 Task: Look for space in Poso, Indonesia from 5th June, 2023 to 16th June, 2023 for 2 adults in price range Rs.14000 to Rs.18000. Place can be entire place with 1  bedroom having 1 bed and 1 bathroom. Property type can be house, flat, guest house, hotel. Amenities needed are: wifi. Booking option can be shelf check-in. Required host language is English.
Action: Mouse moved to (405, 55)
Screenshot: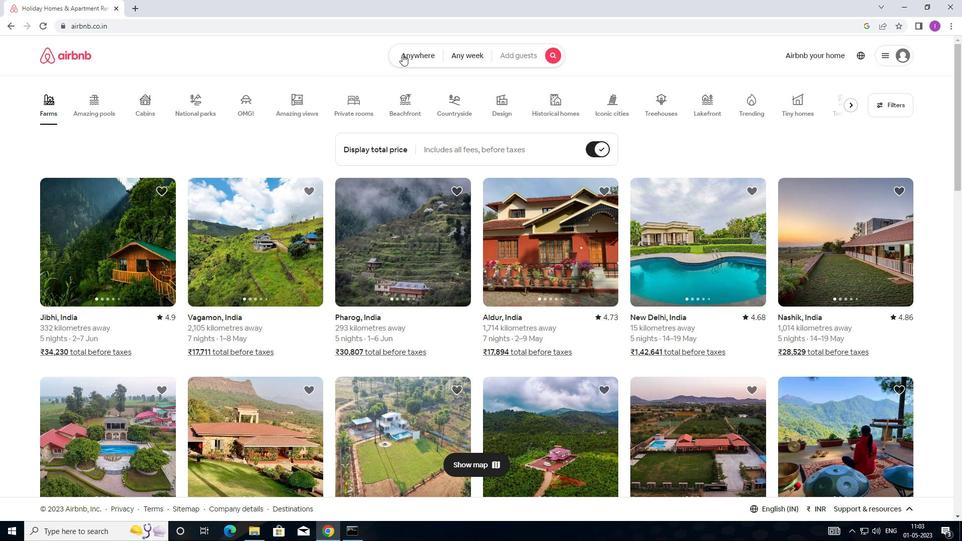
Action: Mouse pressed left at (405, 55)
Screenshot: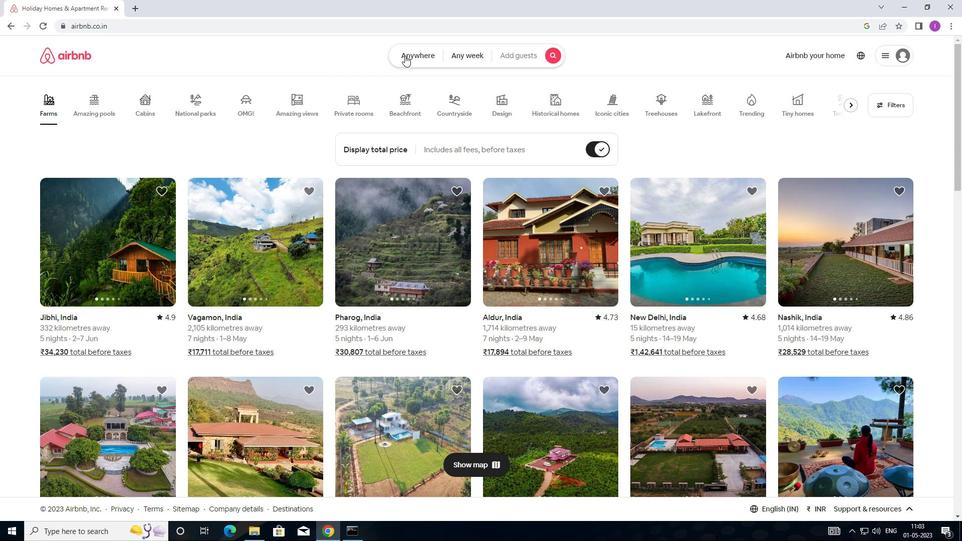 
Action: Mouse moved to (321, 85)
Screenshot: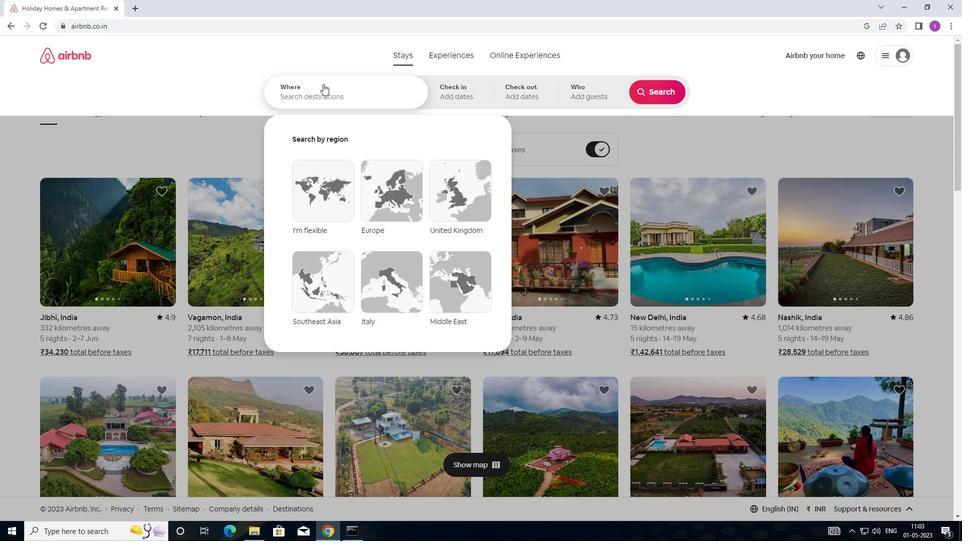
Action: Mouse pressed left at (321, 85)
Screenshot: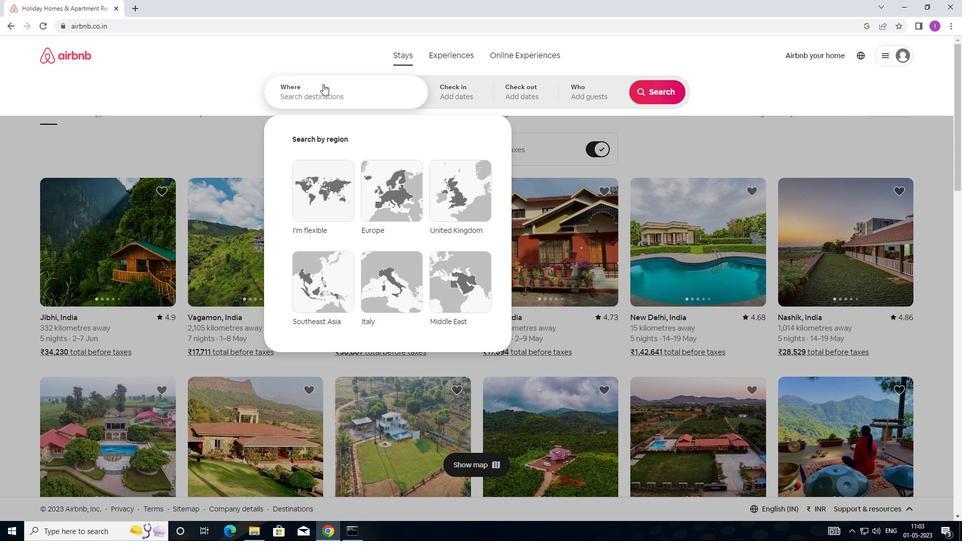 
Action: Mouse moved to (334, 93)
Screenshot: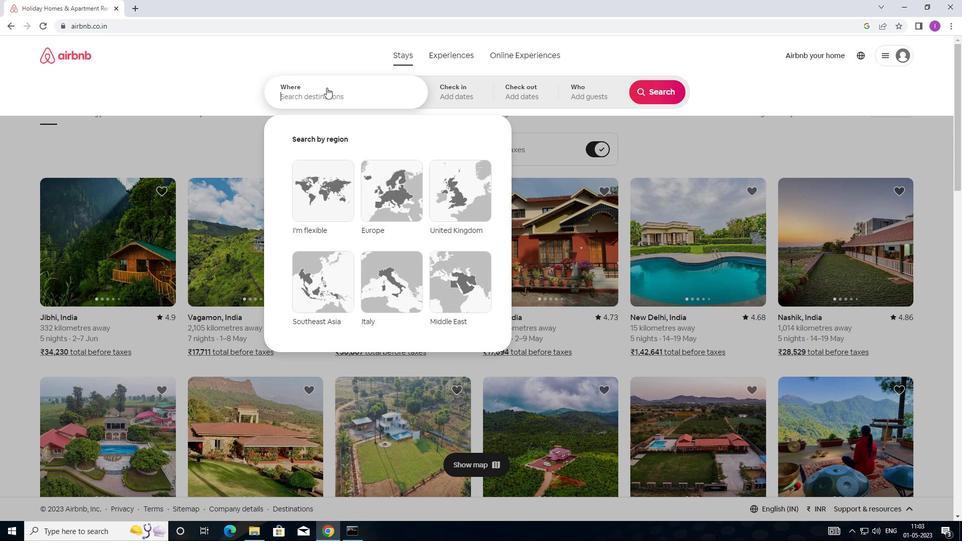 
Action: Key pressed <Key.shift><Key.shift>POSO,<Key.shift>INDONESIA
Screenshot: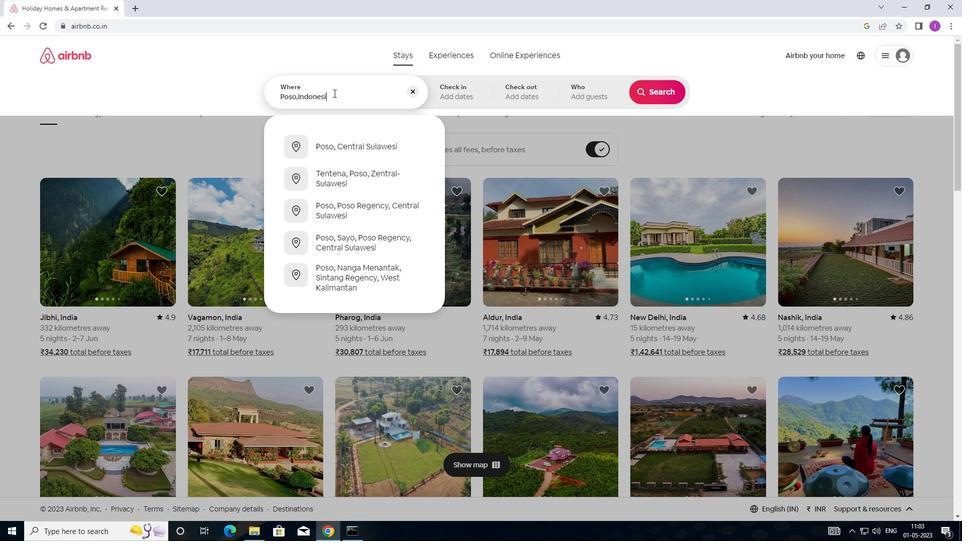 
Action: Mouse moved to (480, 87)
Screenshot: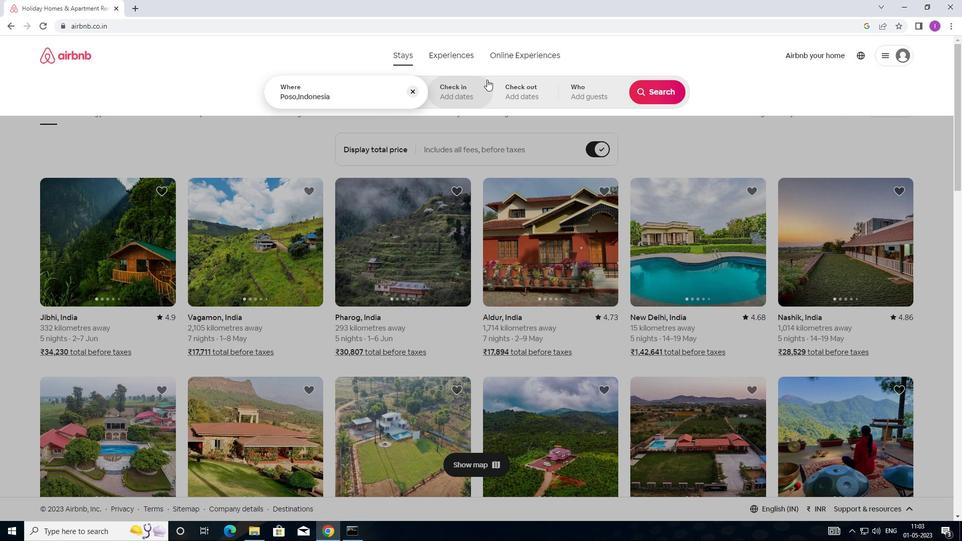 
Action: Mouse pressed left at (480, 87)
Screenshot: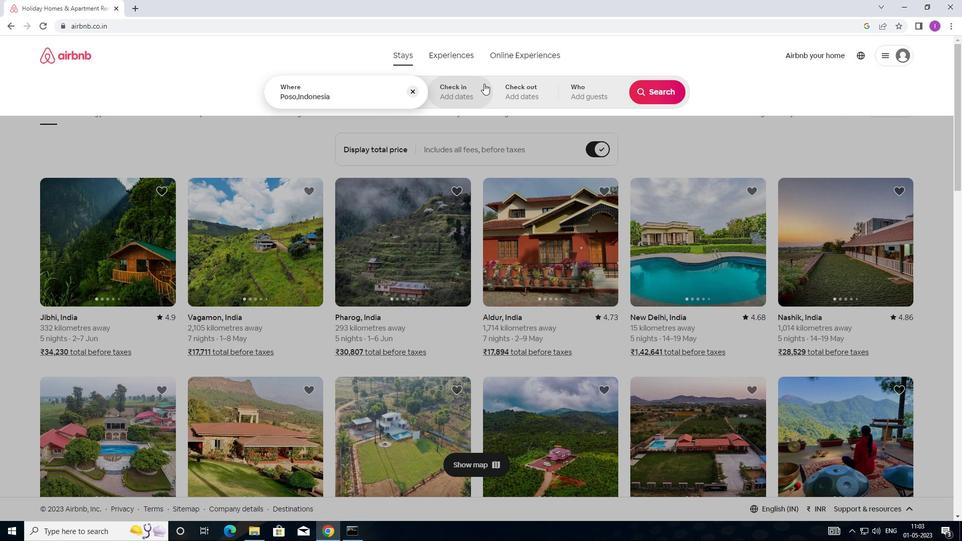
Action: Mouse moved to (530, 237)
Screenshot: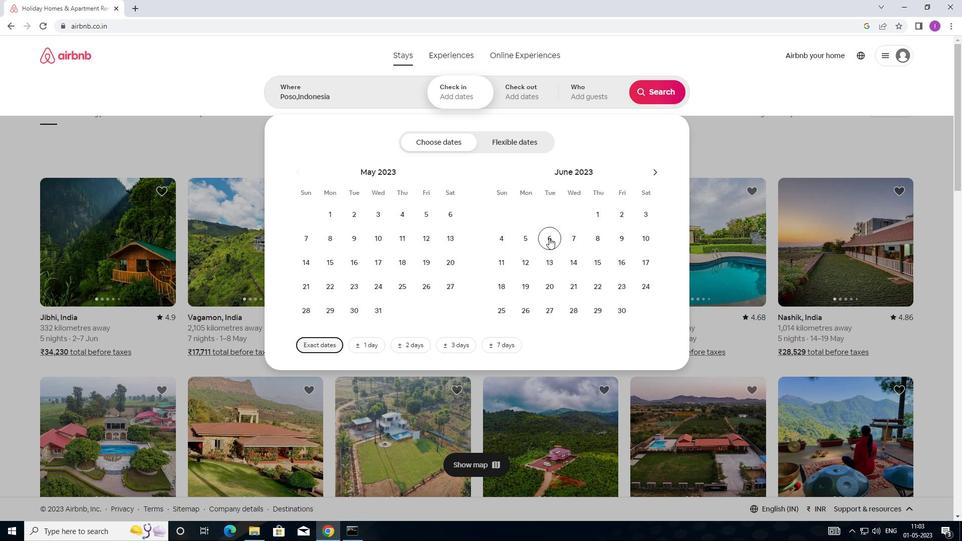 
Action: Mouse pressed left at (530, 237)
Screenshot: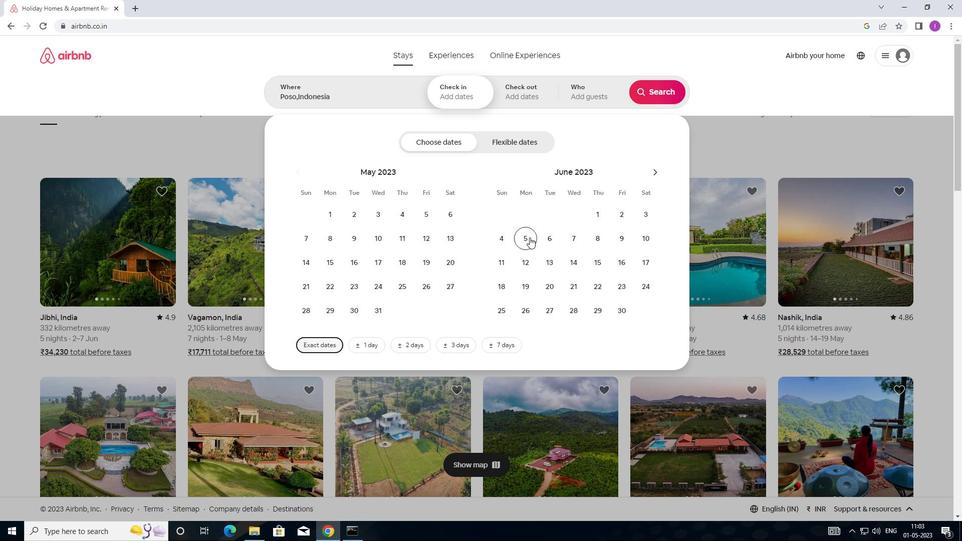 
Action: Mouse moved to (620, 268)
Screenshot: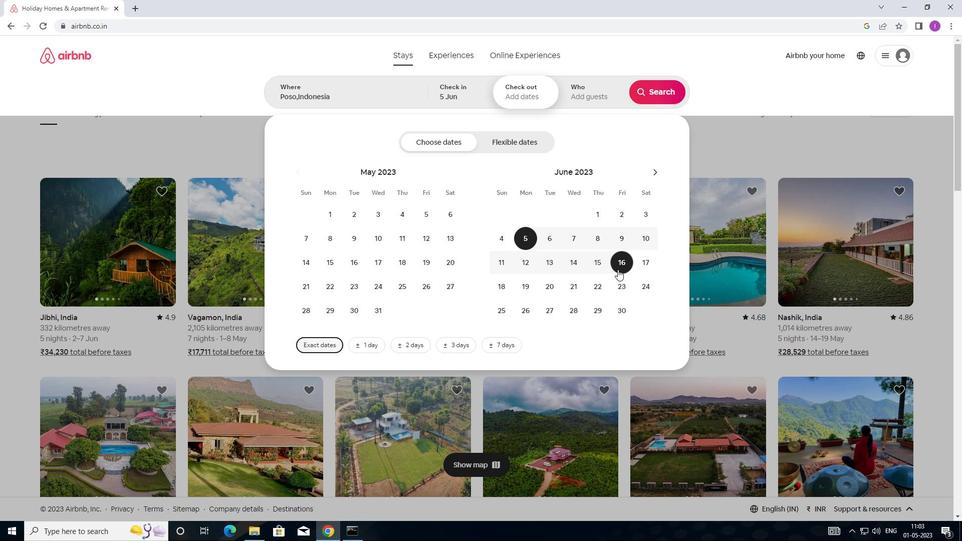 
Action: Mouse pressed left at (620, 268)
Screenshot: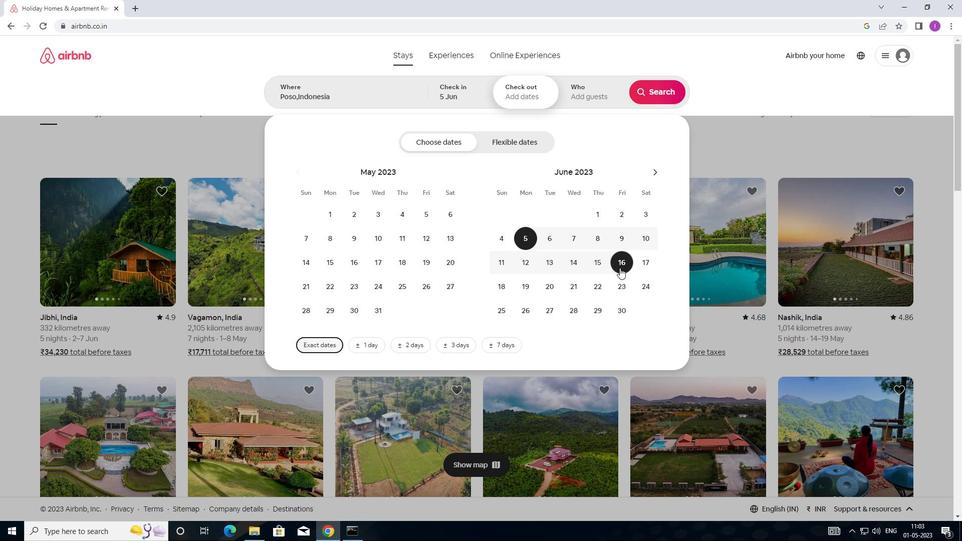 
Action: Mouse moved to (607, 101)
Screenshot: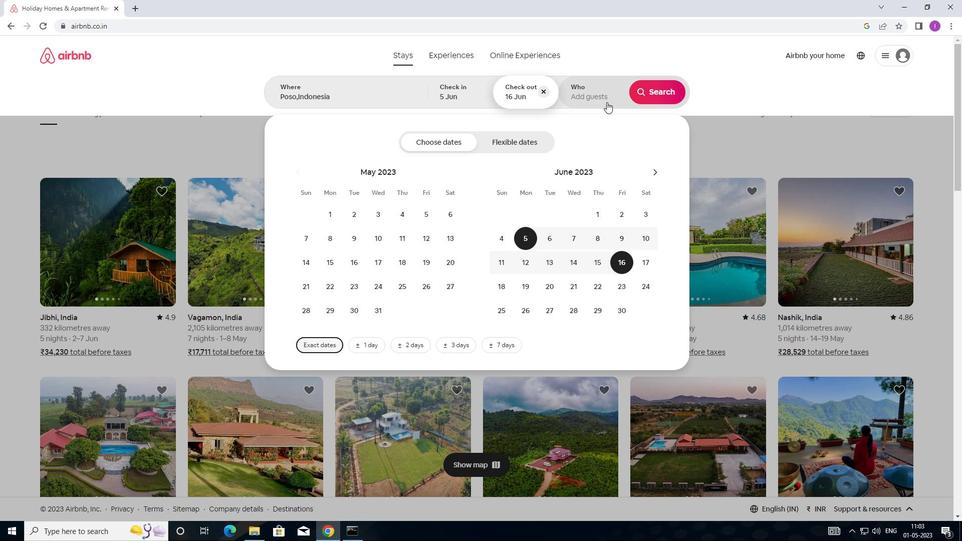 
Action: Mouse pressed left at (607, 101)
Screenshot: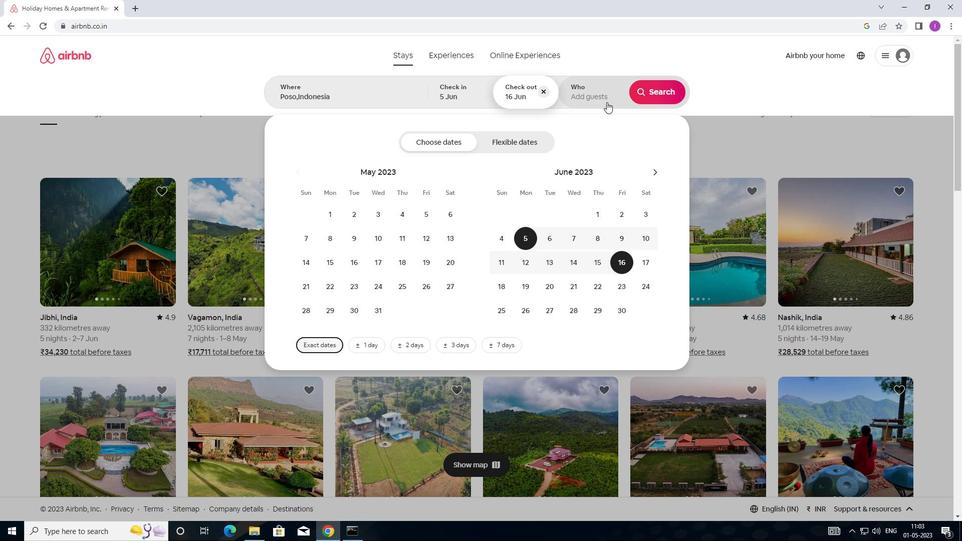 
Action: Mouse moved to (660, 144)
Screenshot: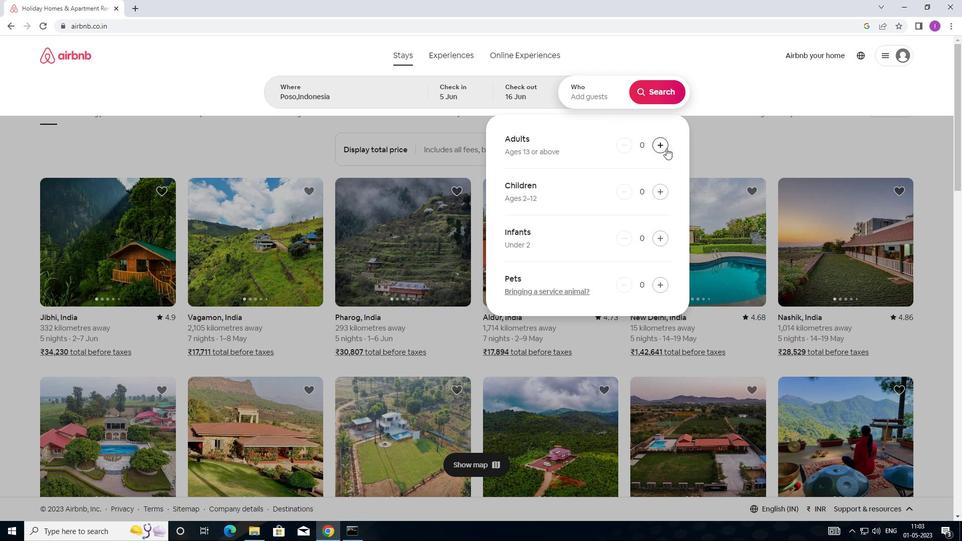 
Action: Mouse pressed left at (660, 144)
Screenshot: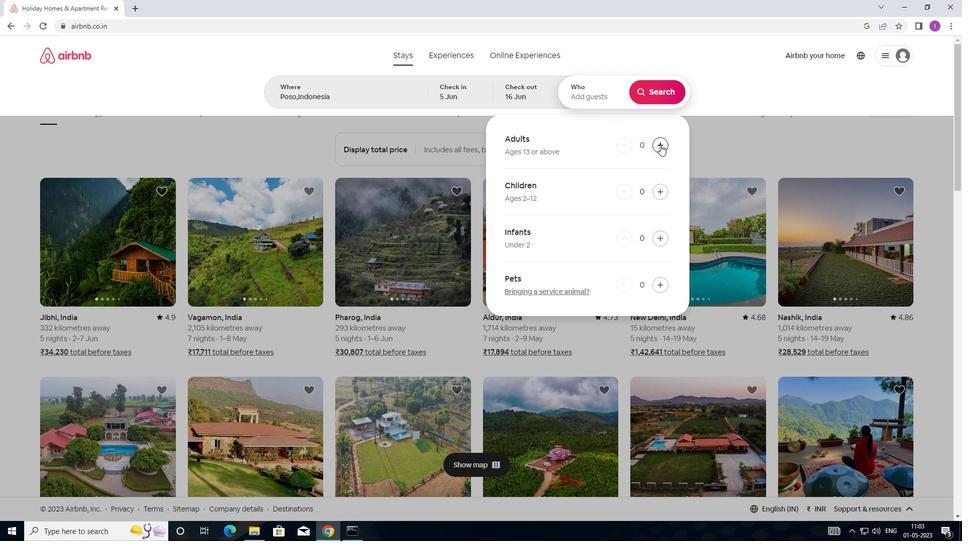 
Action: Mouse pressed left at (660, 144)
Screenshot: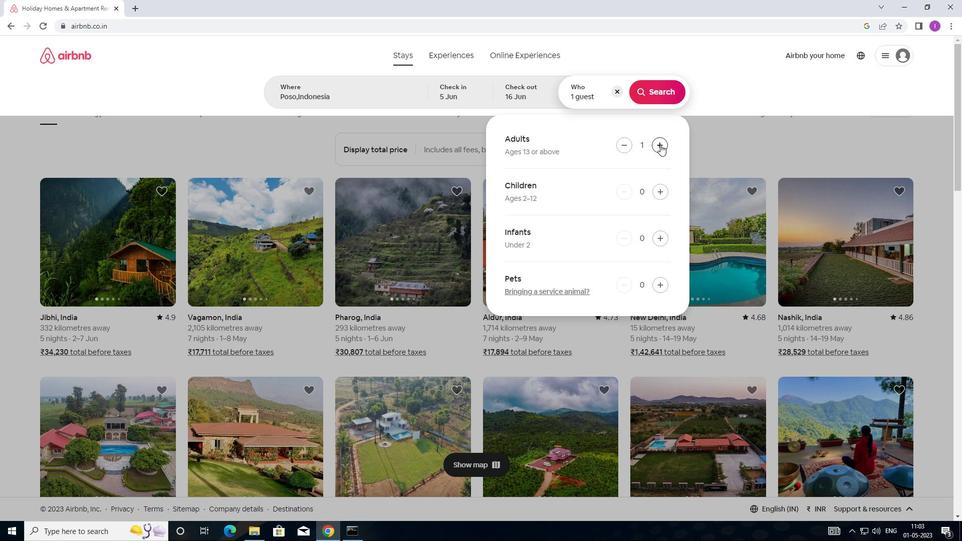 
Action: Mouse moved to (662, 88)
Screenshot: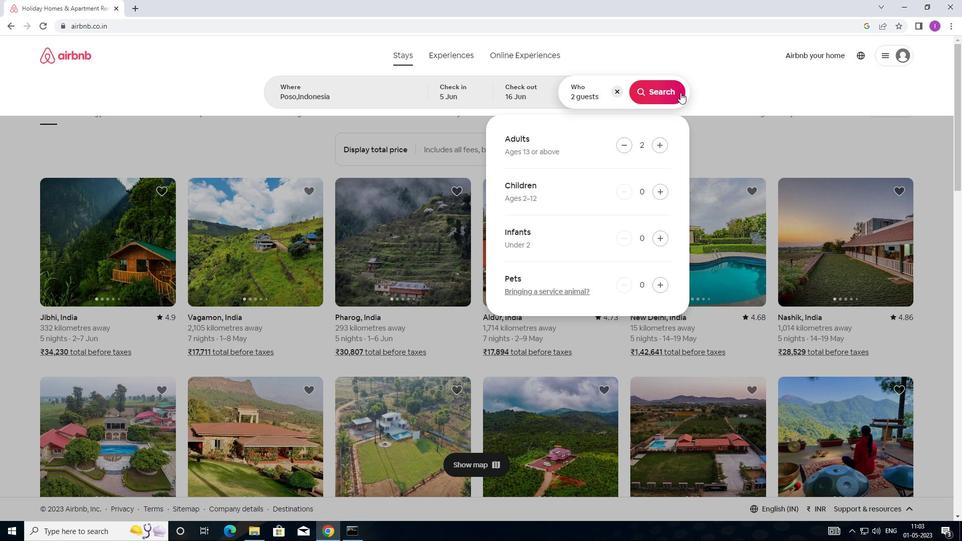 
Action: Mouse pressed left at (662, 88)
Screenshot: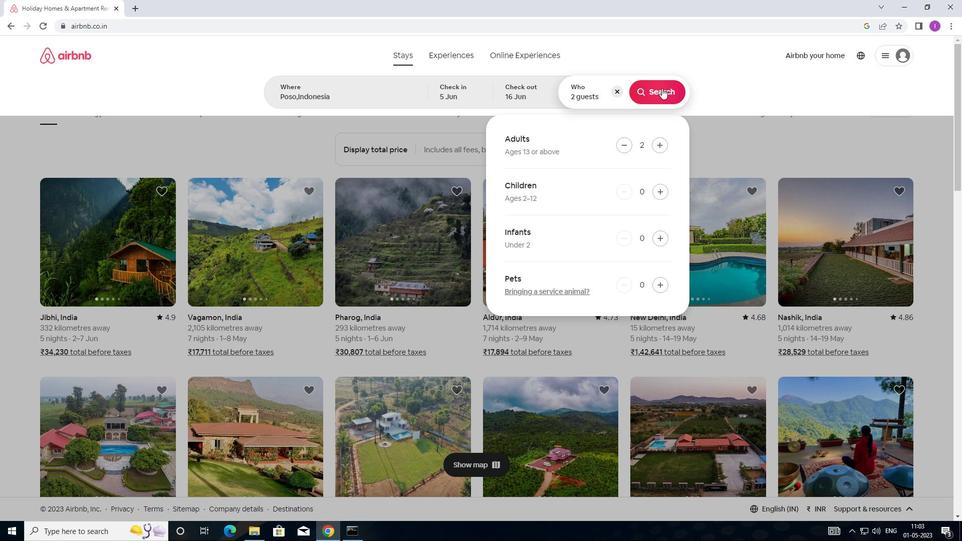 
Action: Mouse moved to (924, 100)
Screenshot: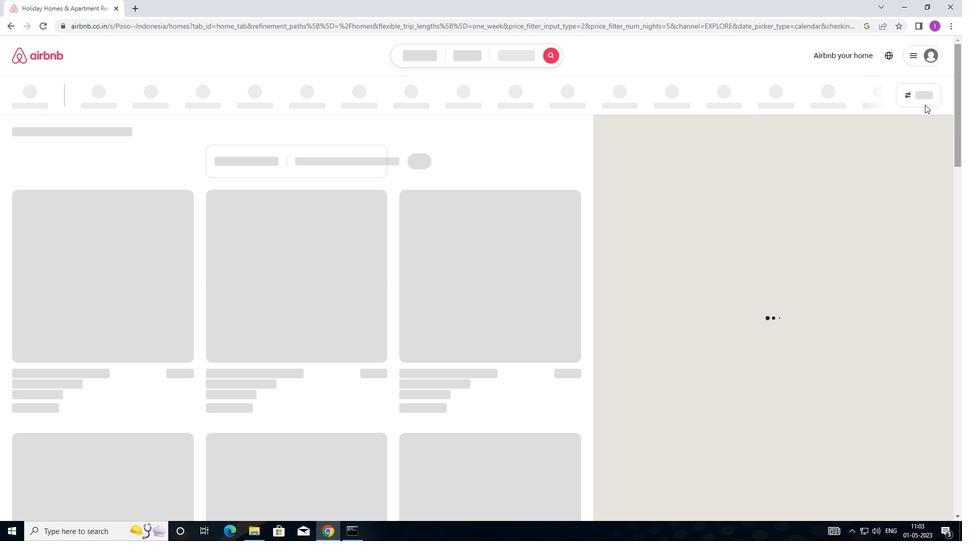 
Action: Mouse pressed left at (924, 100)
Screenshot: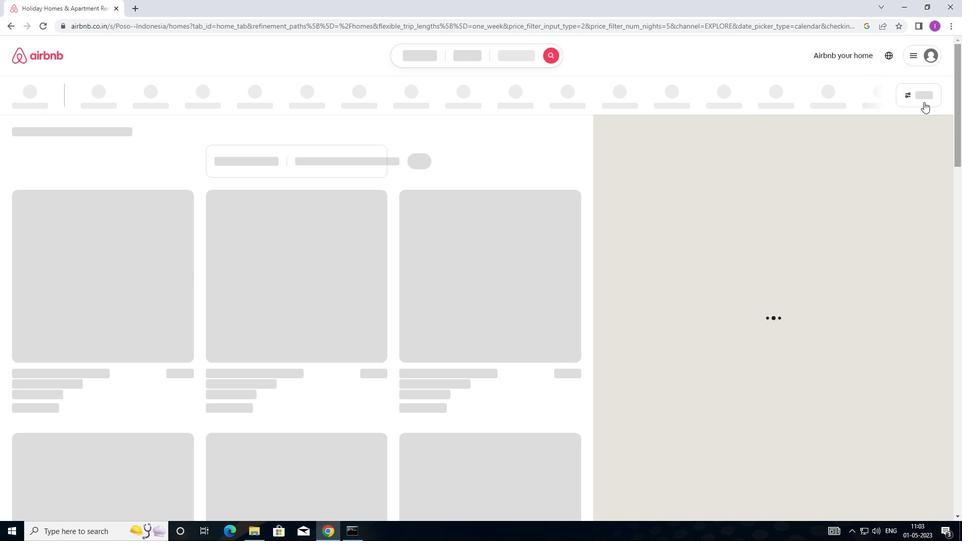
Action: Mouse moved to (911, 101)
Screenshot: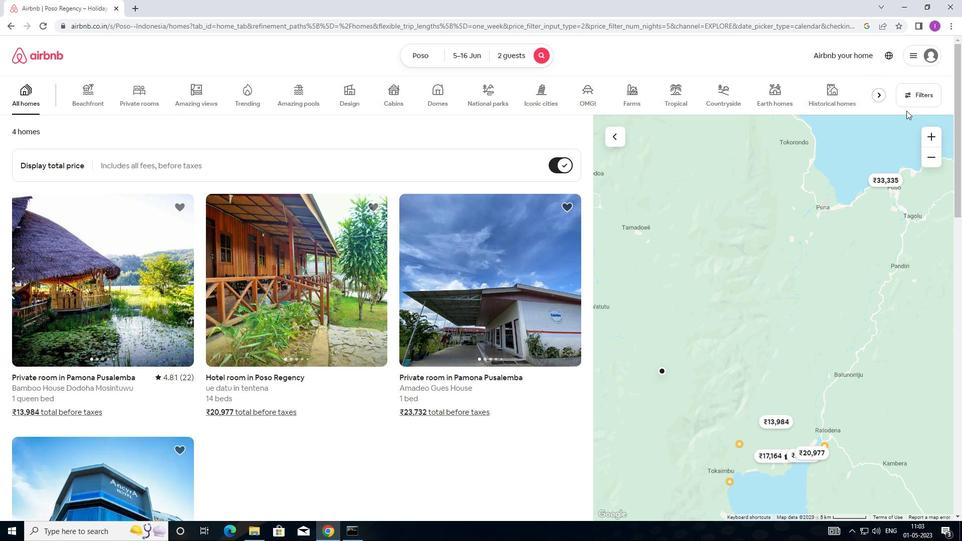 
Action: Mouse pressed left at (911, 101)
Screenshot: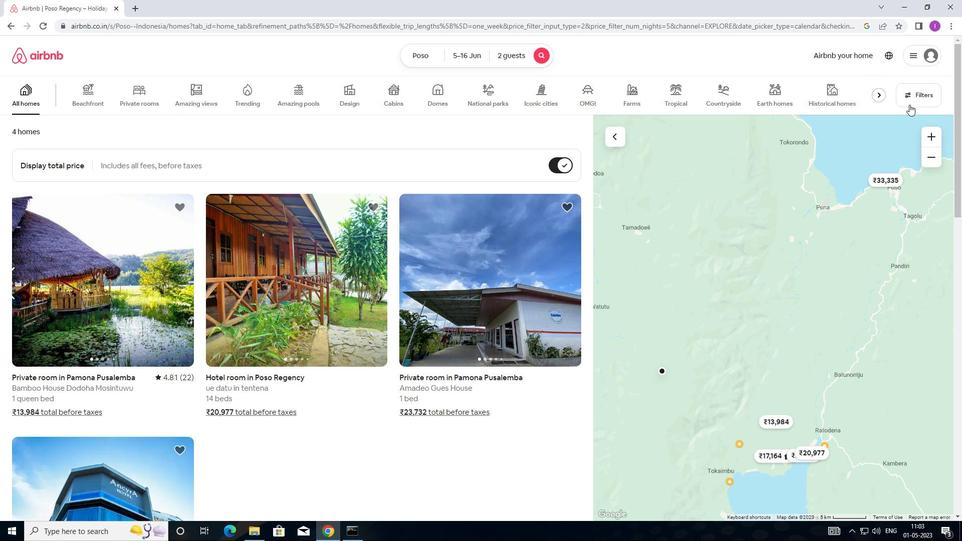 
Action: Mouse moved to (358, 218)
Screenshot: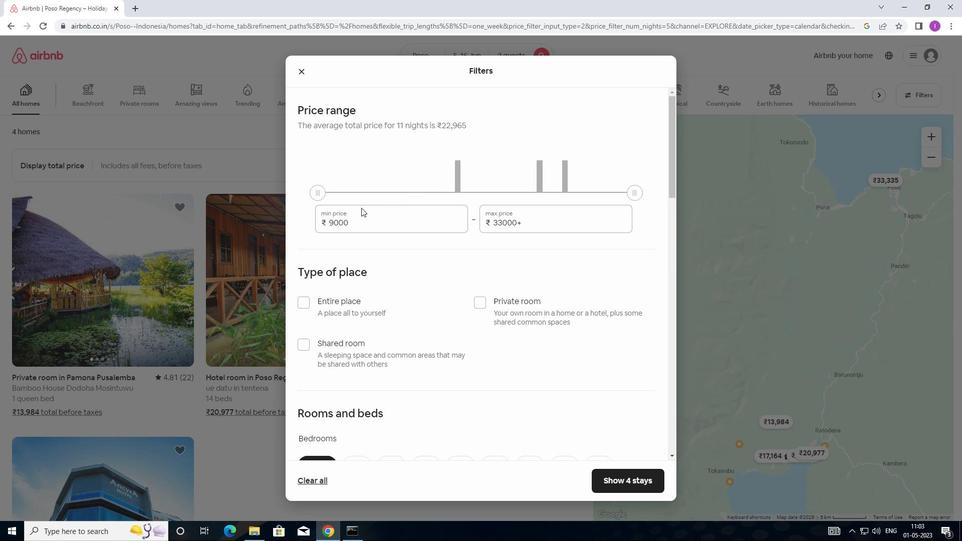 
Action: Mouse pressed left at (358, 218)
Screenshot: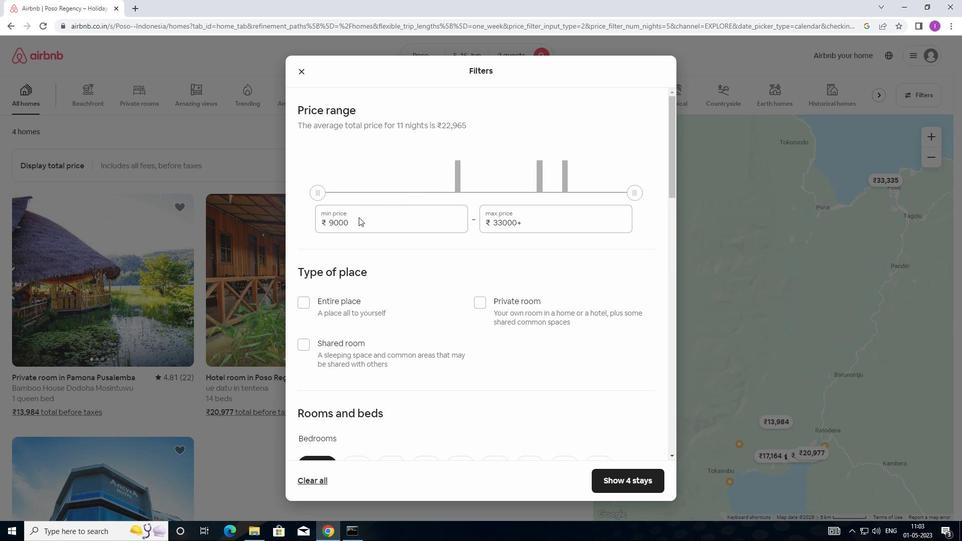 
Action: Mouse moved to (321, 239)
Screenshot: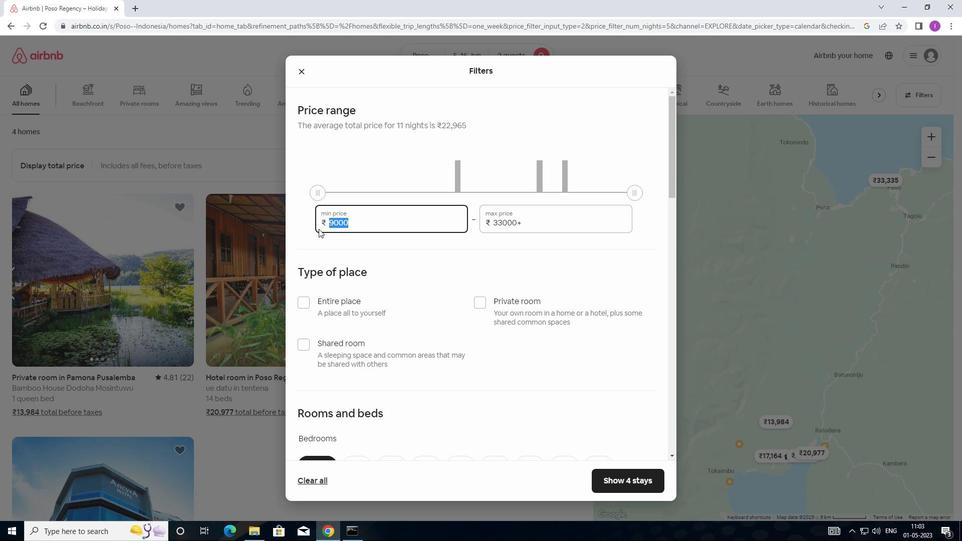 
Action: Key pressed 14000
Screenshot: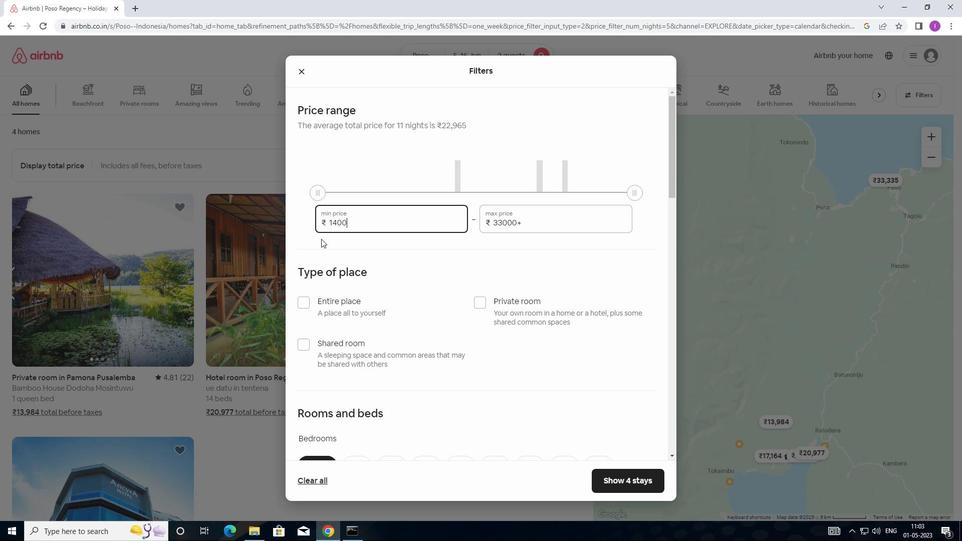 
Action: Mouse moved to (535, 216)
Screenshot: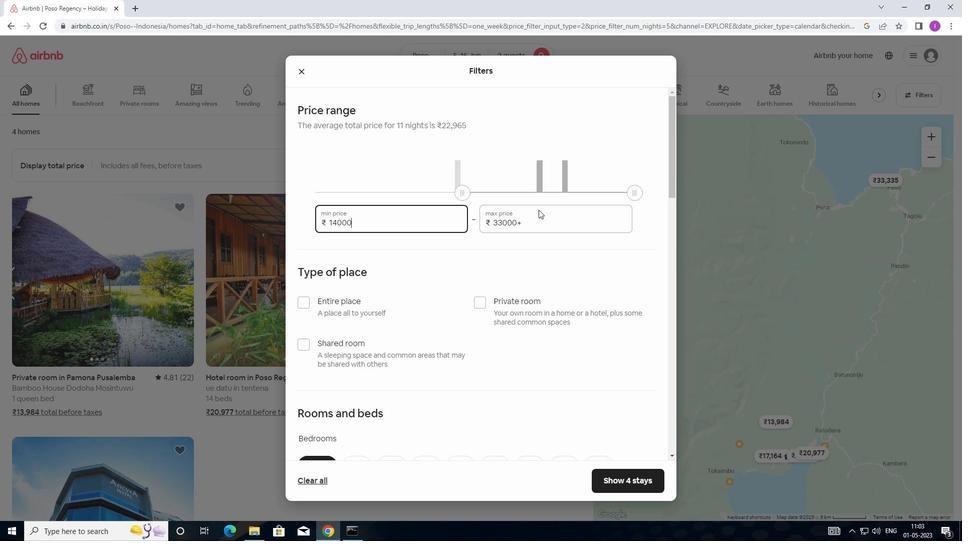 
Action: Mouse pressed left at (535, 216)
Screenshot: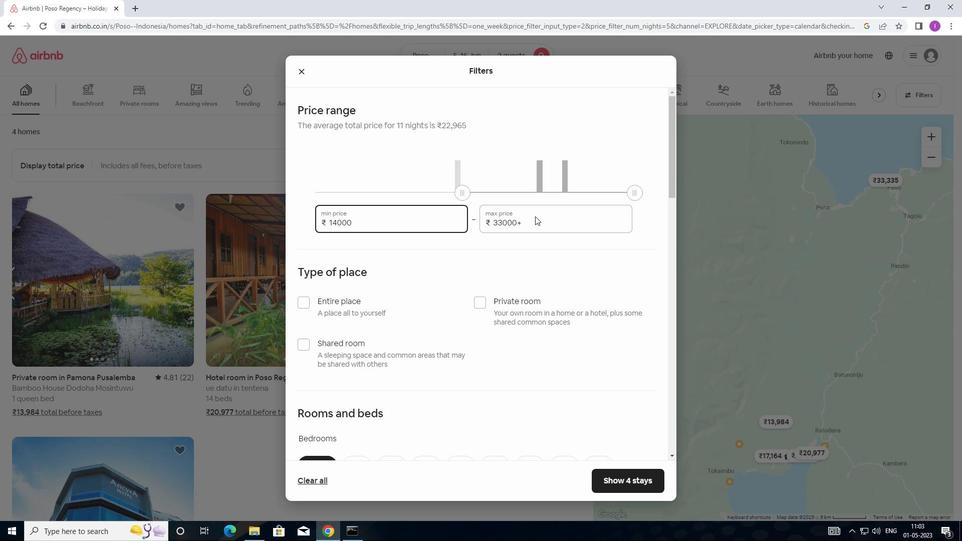 
Action: Mouse moved to (527, 223)
Screenshot: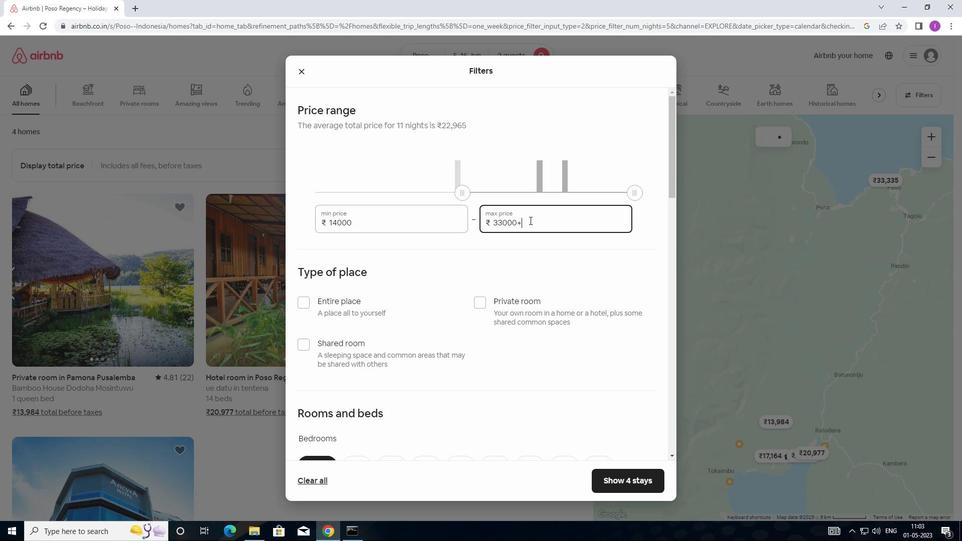 
Action: Mouse pressed left at (527, 223)
Screenshot: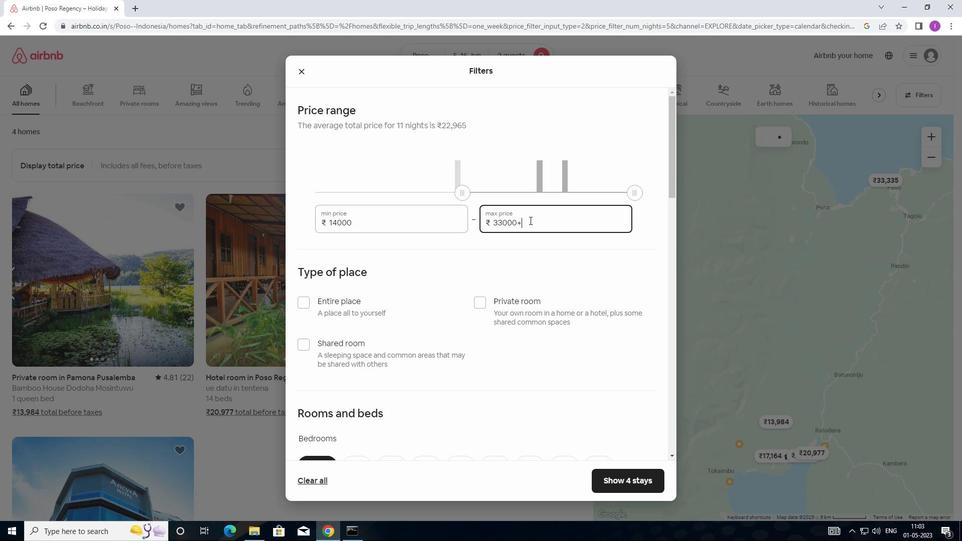 
Action: Mouse moved to (459, 226)
Screenshot: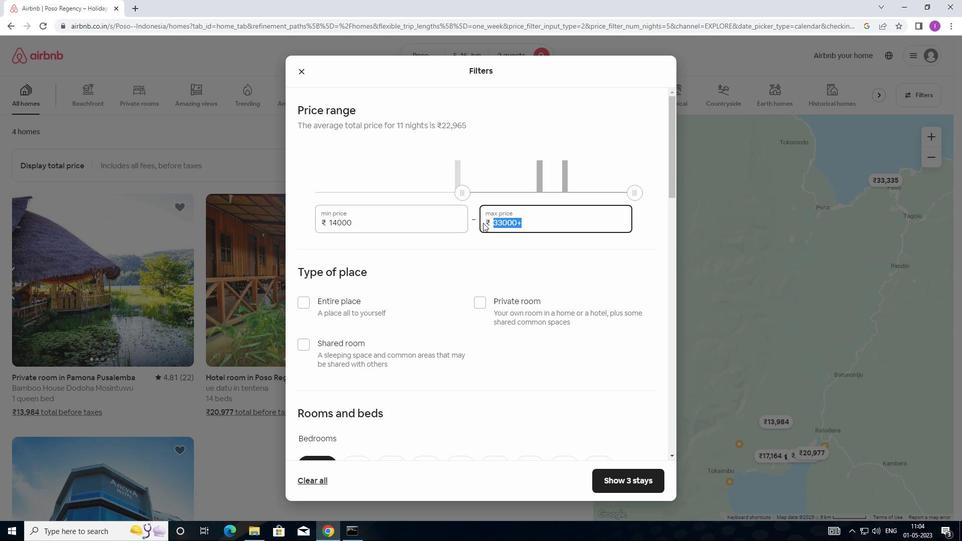
Action: Key pressed 1800
Screenshot: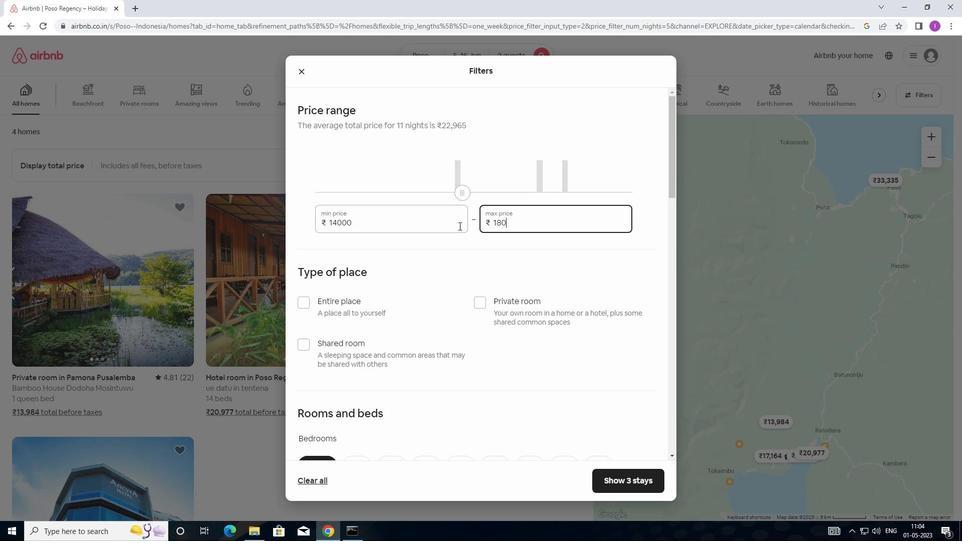 
Action: Mouse moved to (460, 225)
Screenshot: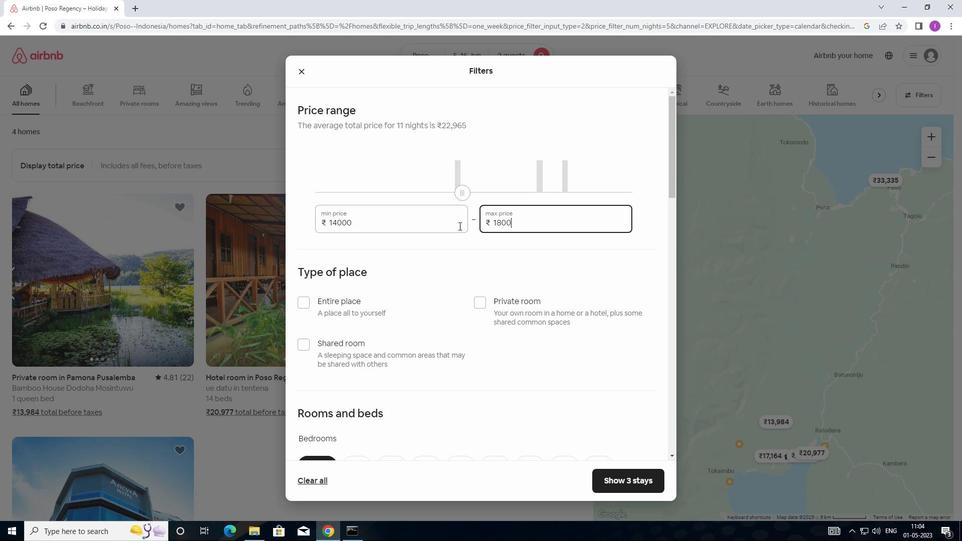 
Action: Key pressed 0
Screenshot: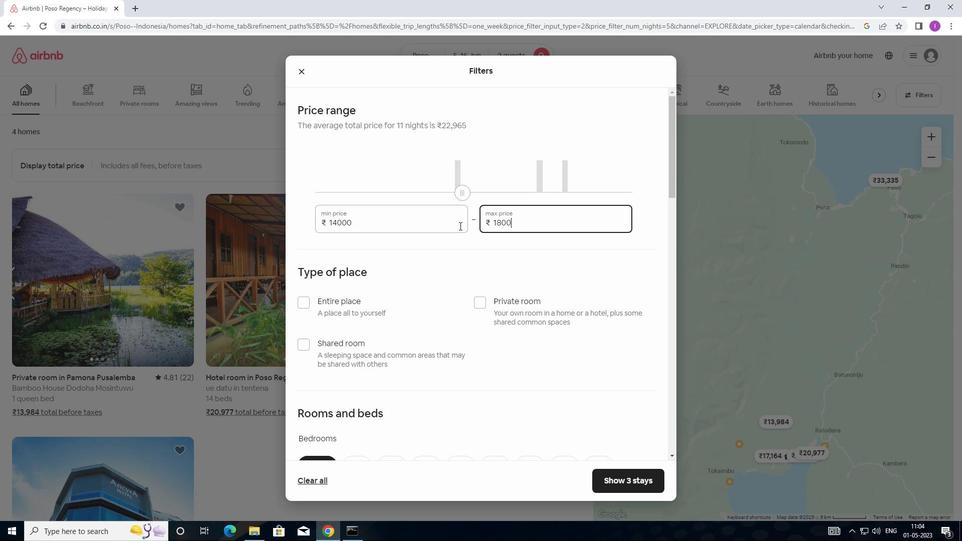 
Action: Mouse moved to (306, 300)
Screenshot: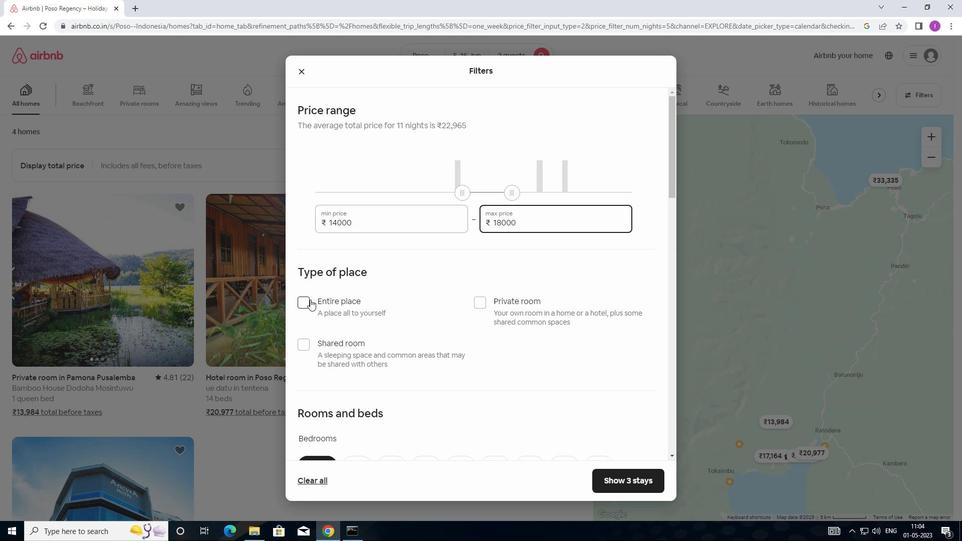
Action: Mouse pressed left at (306, 300)
Screenshot: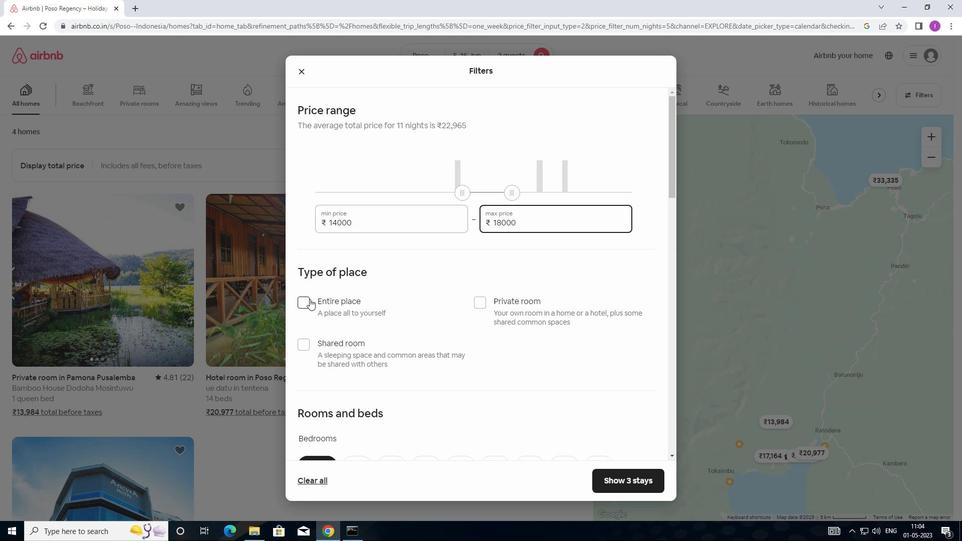 
Action: Mouse moved to (384, 318)
Screenshot: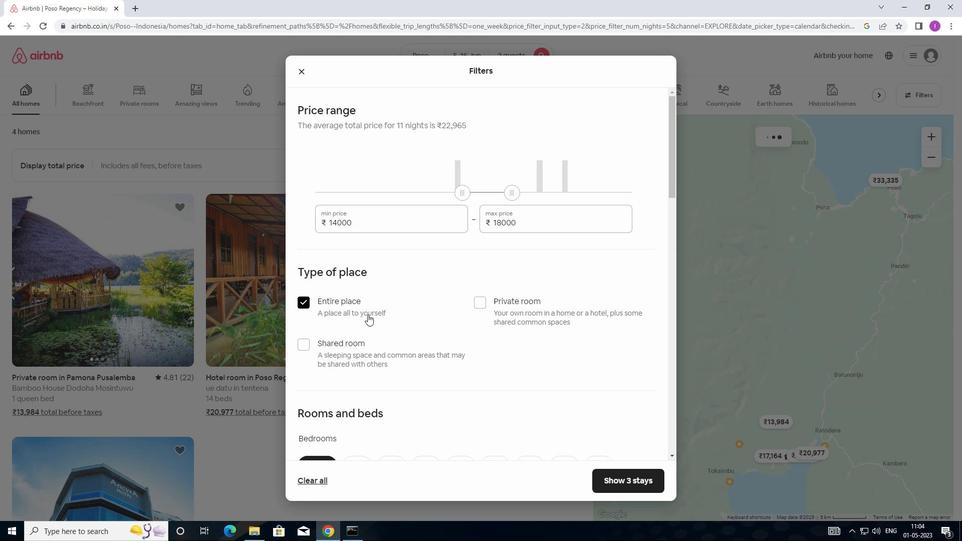 
Action: Mouse scrolled (384, 318) with delta (0, 0)
Screenshot: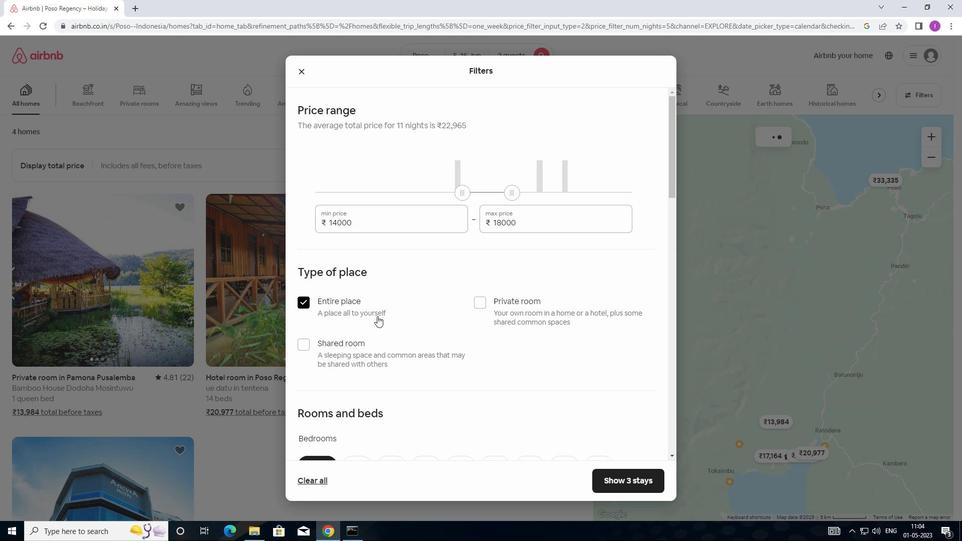 
Action: Mouse moved to (384, 319)
Screenshot: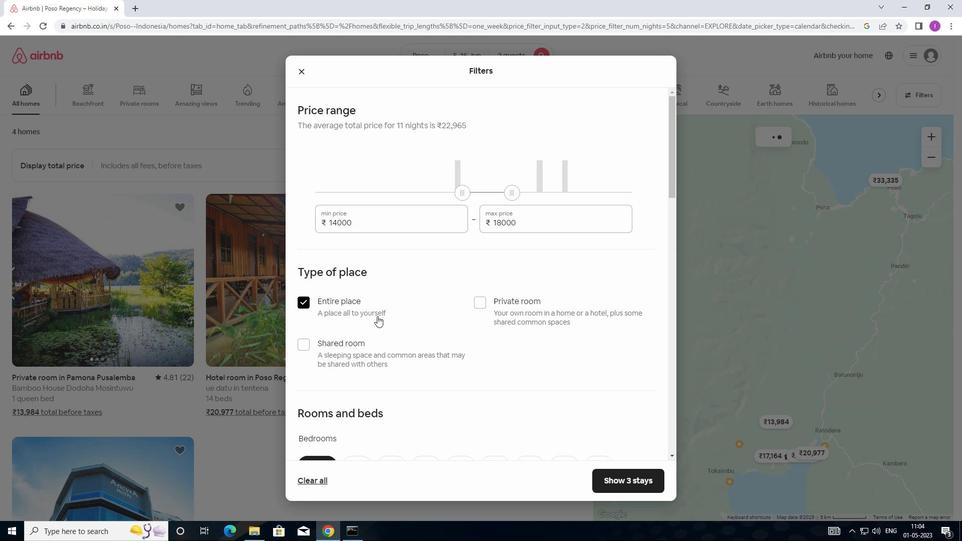 
Action: Mouse scrolled (384, 318) with delta (0, 0)
Screenshot: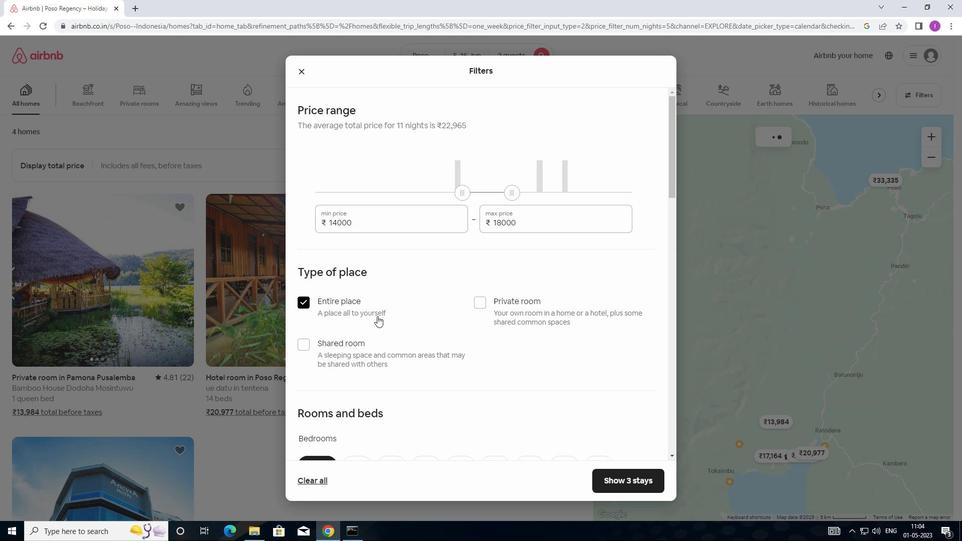 
Action: Mouse moved to (394, 318)
Screenshot: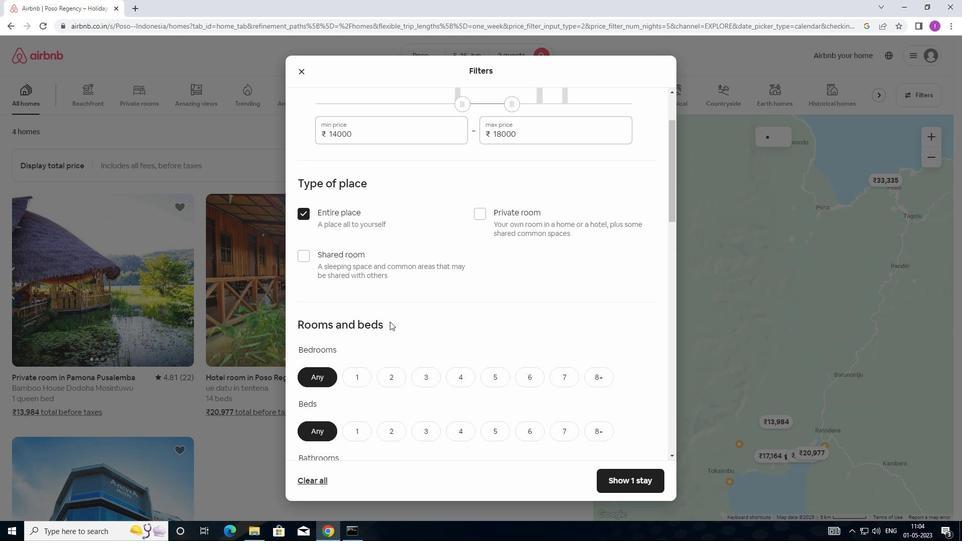 
Action: Mouse scrolled (394, 317) with delta (0, 0)
Screenshot: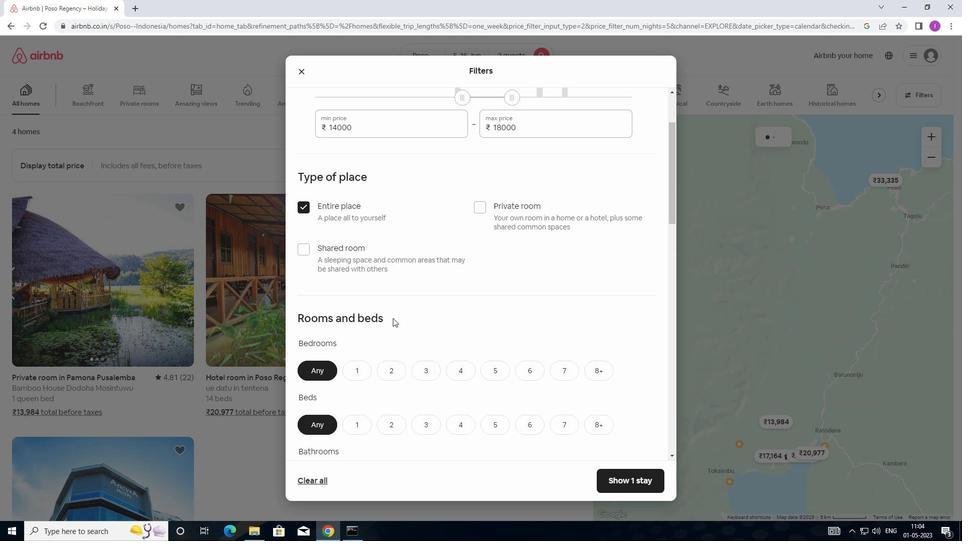 
Action: Mouse scrolled (394, 317) with delta (0, 0)
Screenshot: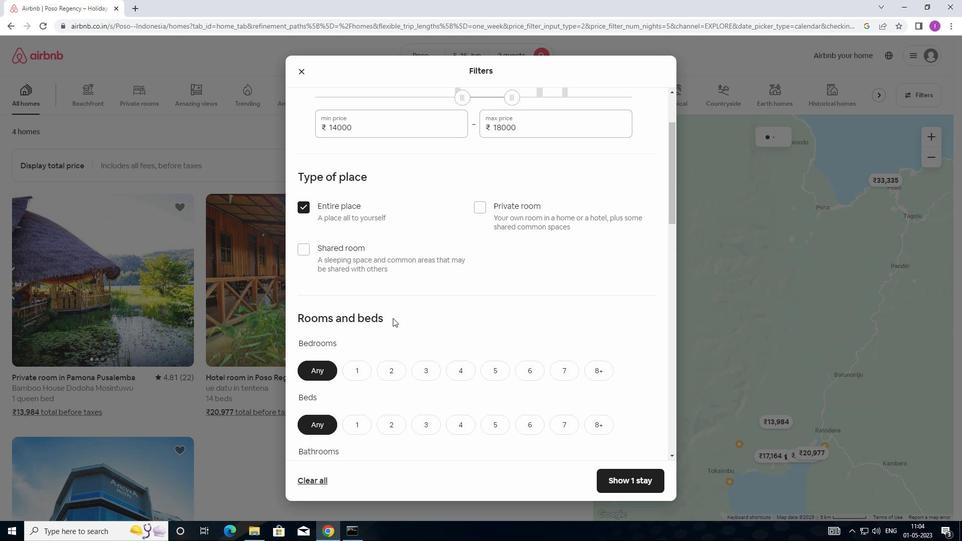 
Action: Mouse scrolled (394, 317) with delta (0, 0)
Screenshot: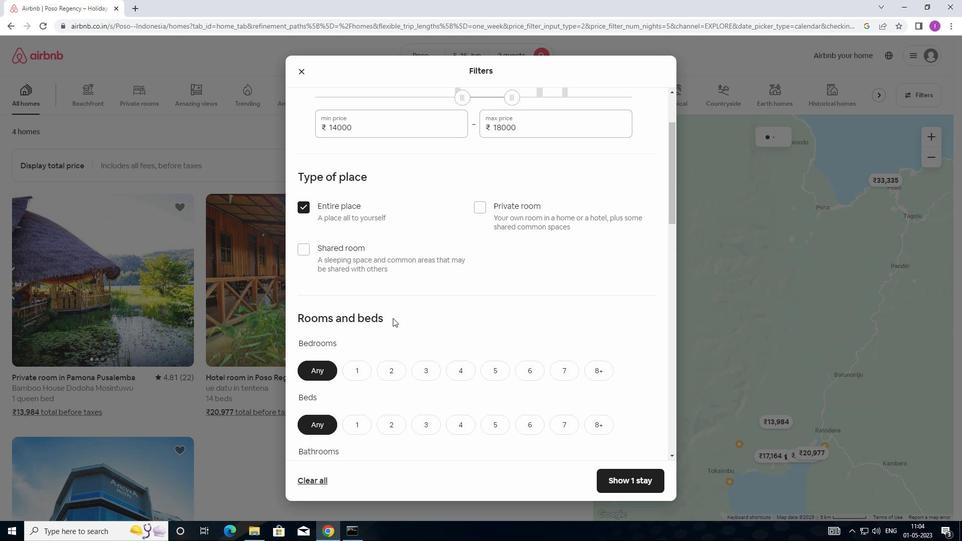 
Action: Mouse moved to (360, 211)
Screenshot: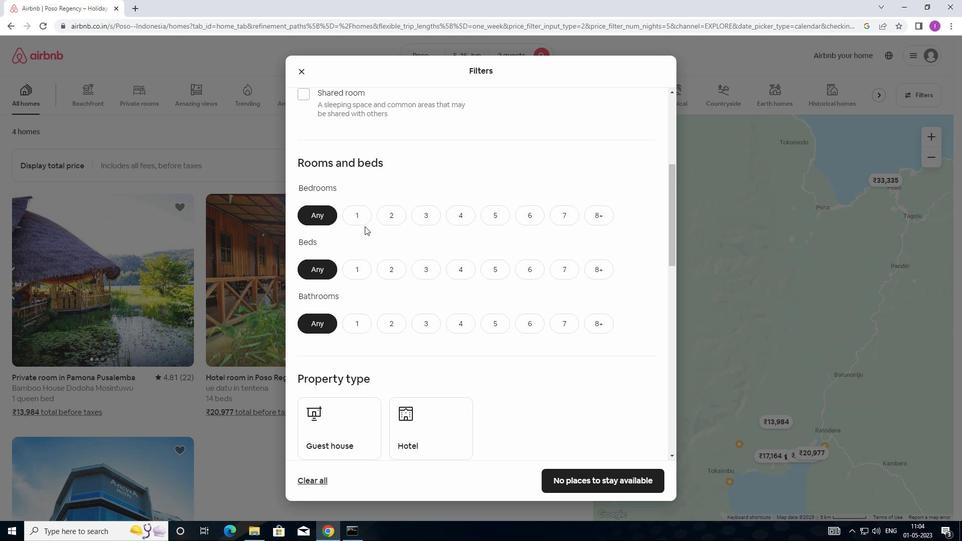 
Action: Mouse pressed left at (360, 211)
Screenshot: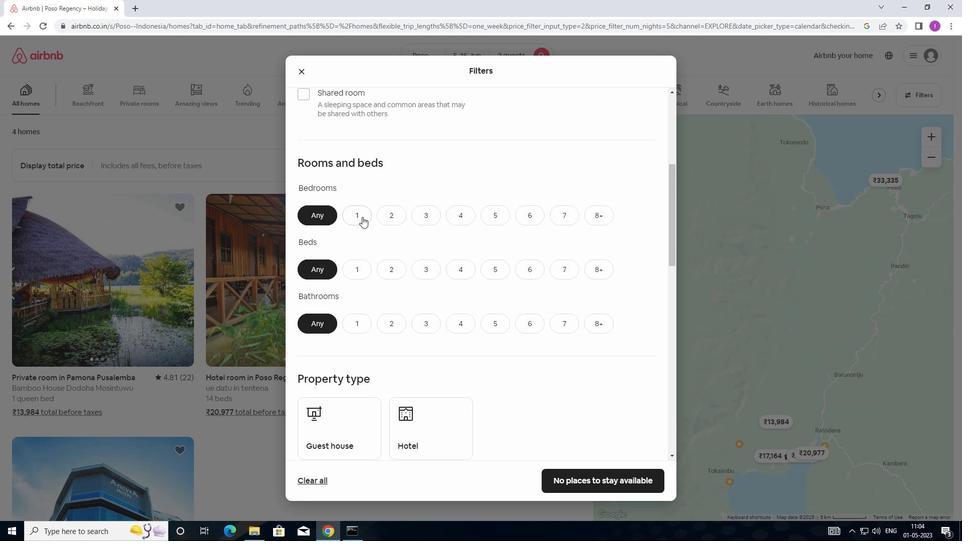 
Action: Mouse moved to (359, 269)
Screenshot: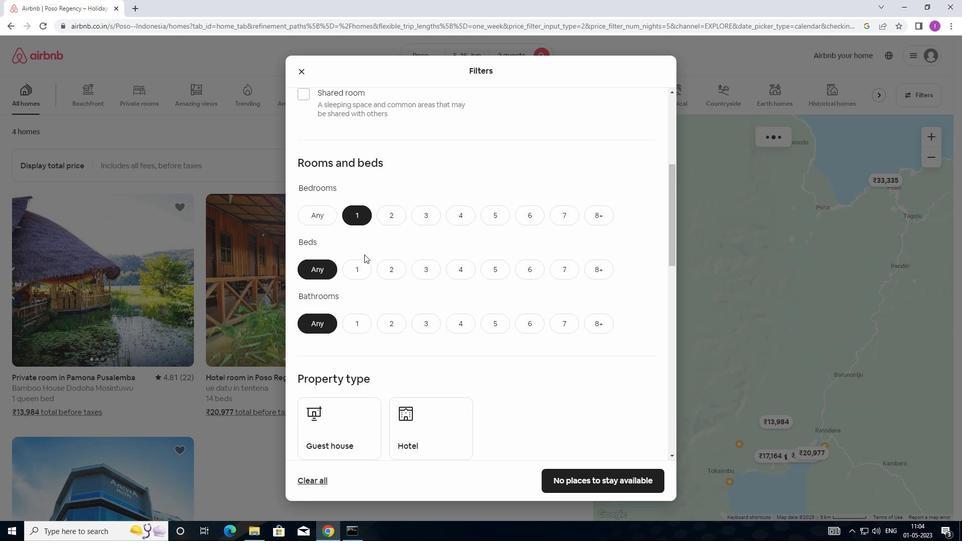 
Action: Mouse pressed left at (359, 269)
Screenshot: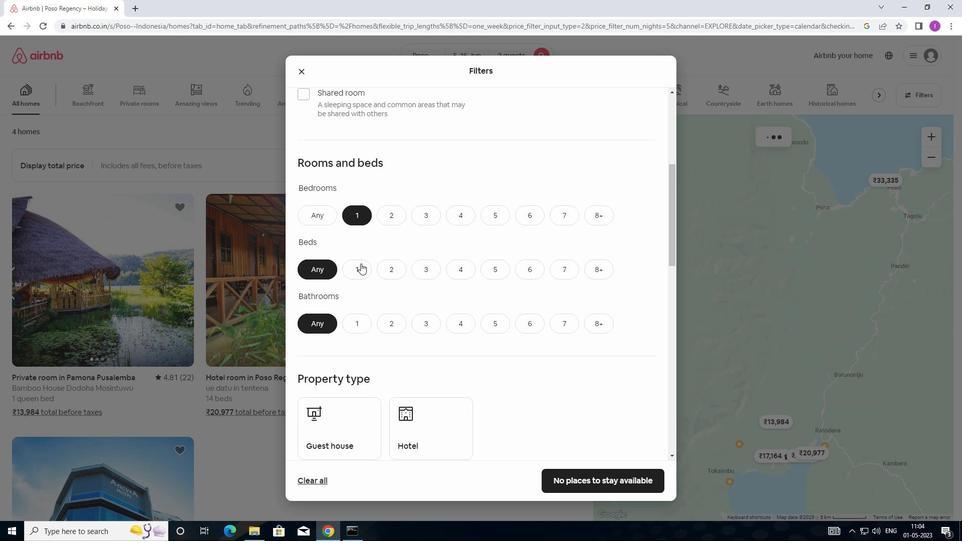 
Action: Mouse moved to (360, 322)
Screenshot: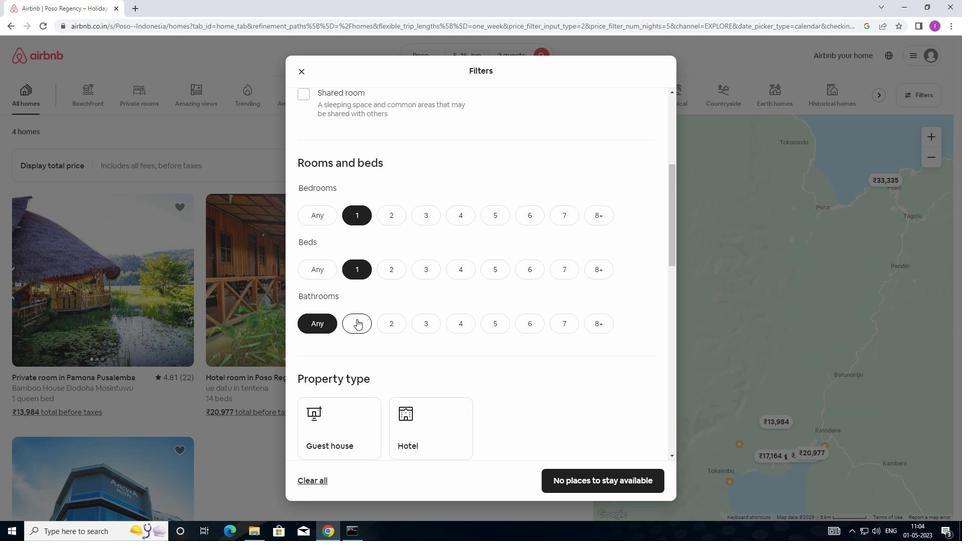
Action: Mouse pressed left at (360, 322)
Screenshot: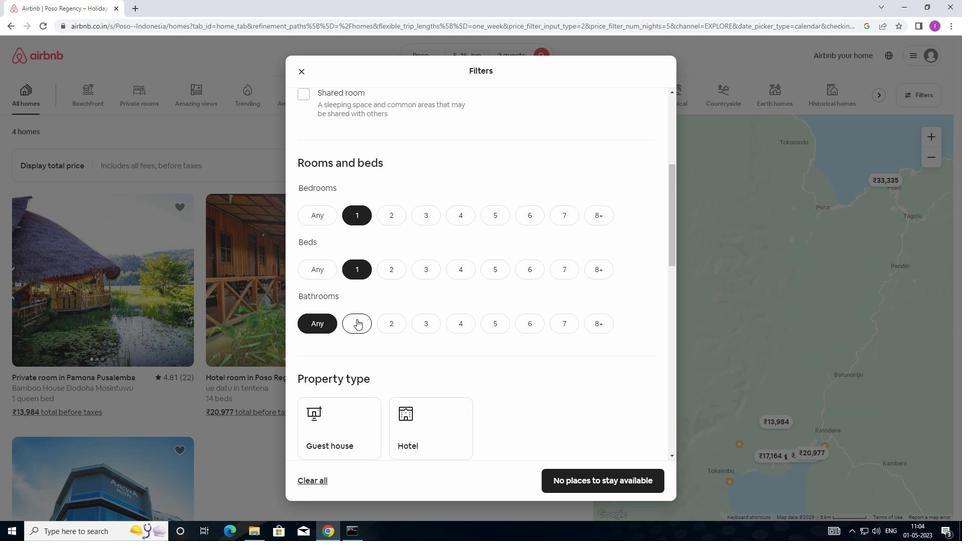 
Action: Mouse moved to (355, 330)
Screenshot: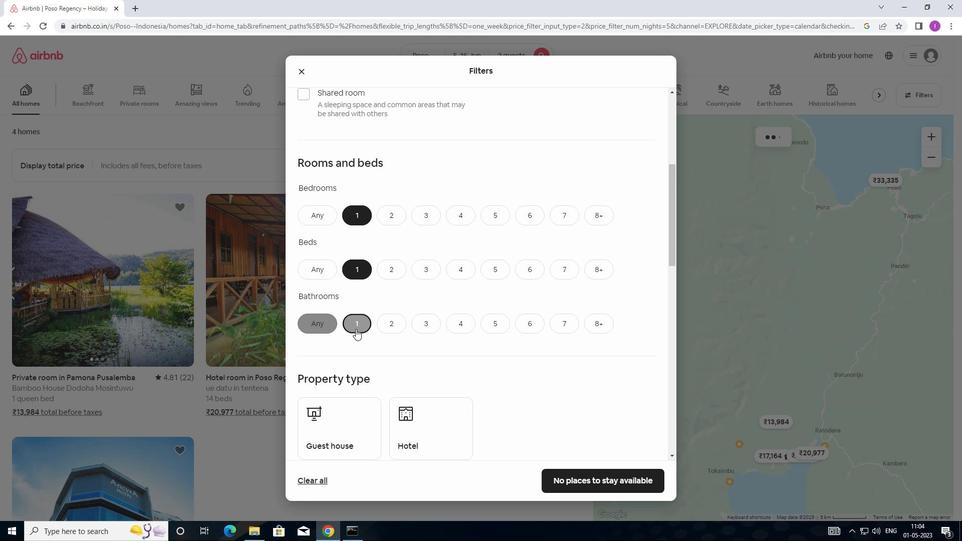 
Action: Mouse scrolled (355, 330) with delta (0, 0)
Screenshot: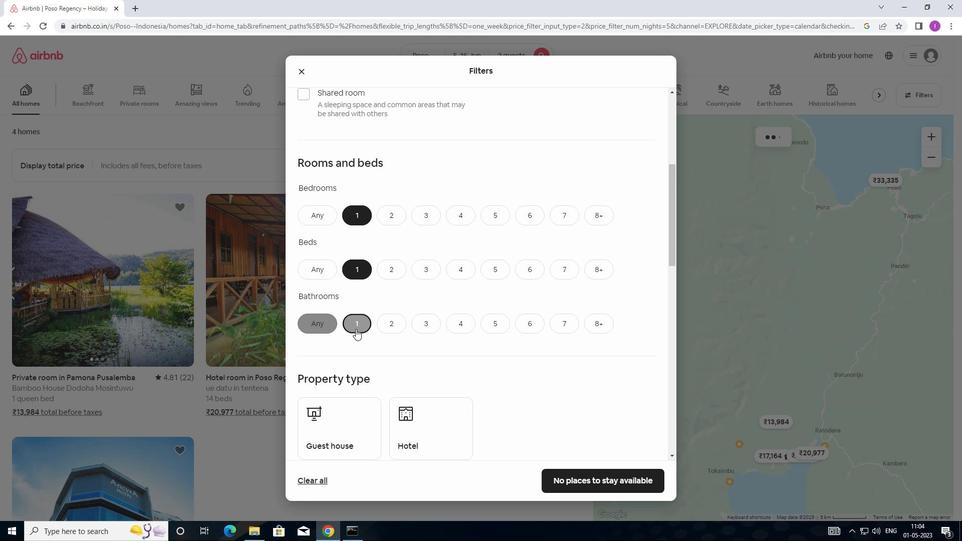 
Action: Mouse scrolled (355, 330) with delta (0, 0)
Screenshot: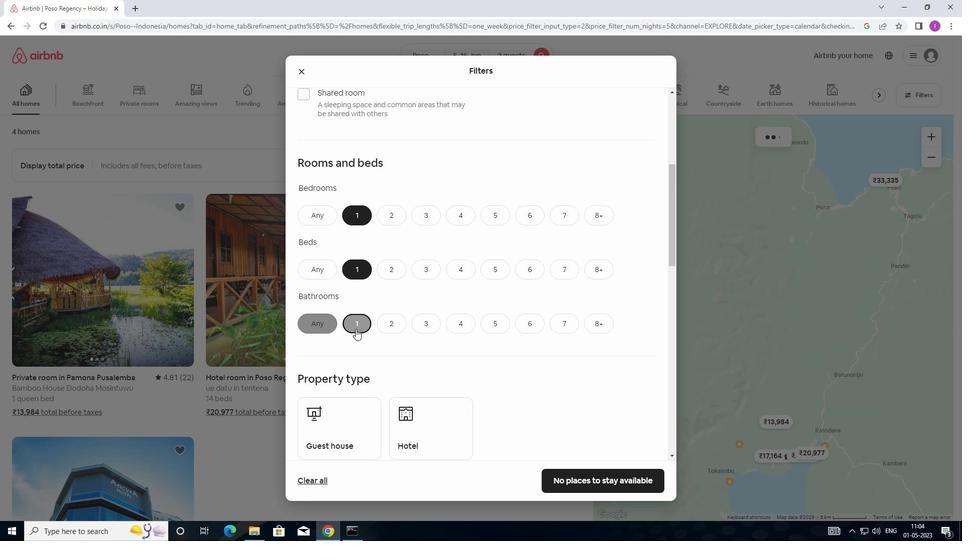 
Action: Mouse scrolled (355, 330) with delta (0, 0)
Screenshot: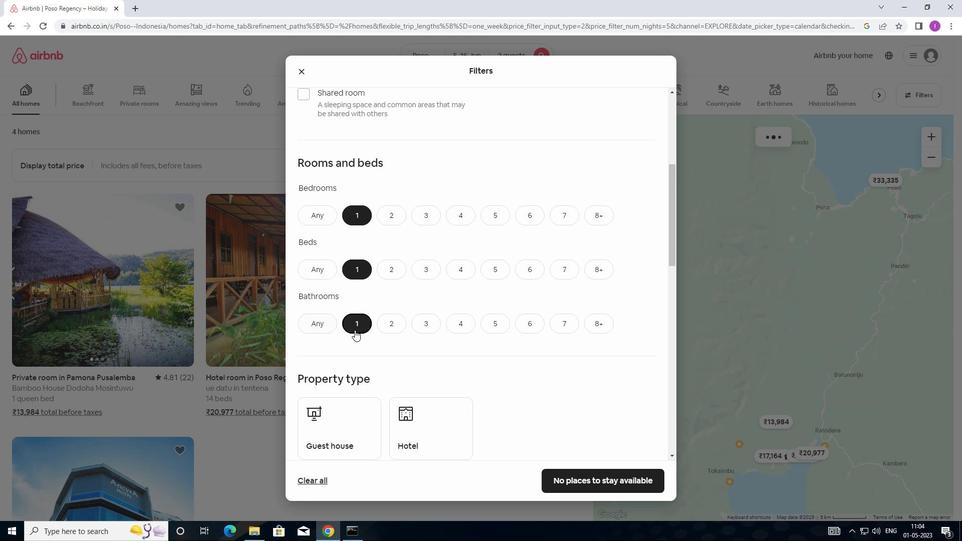 
Action: Mouse moved to (328, 263)
Screenshot: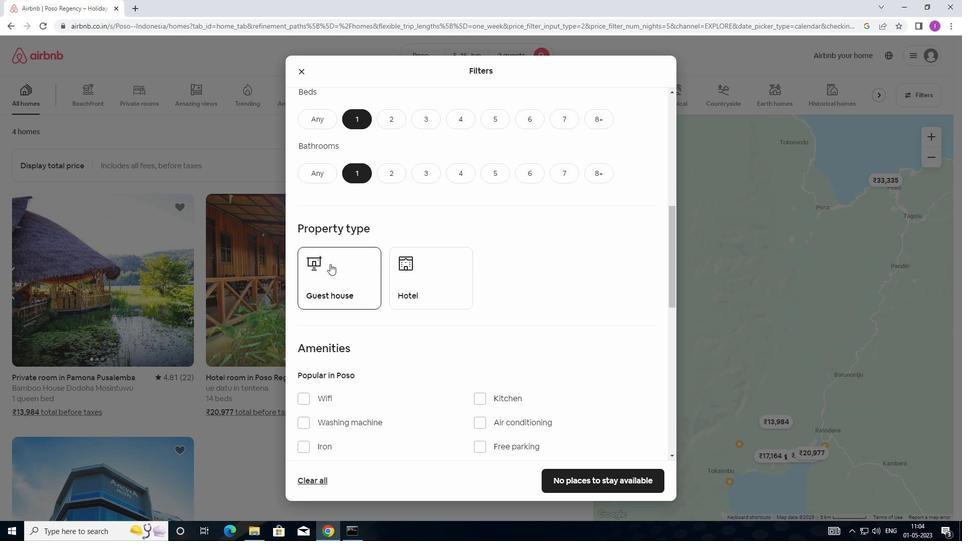 
Action: Mouse pressed left at (328, 263)
Screenshot: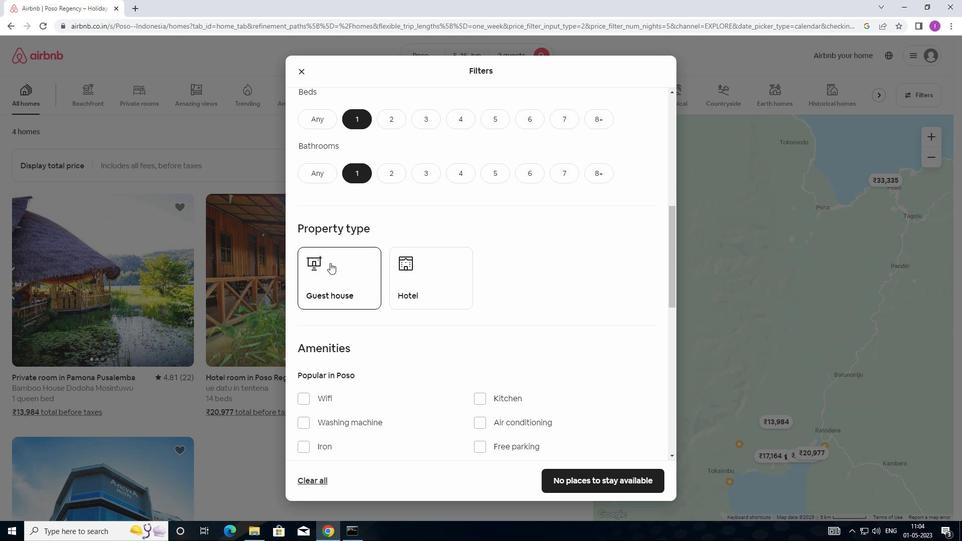 
Action: Mouse moved to (429, 284)
Screenshot: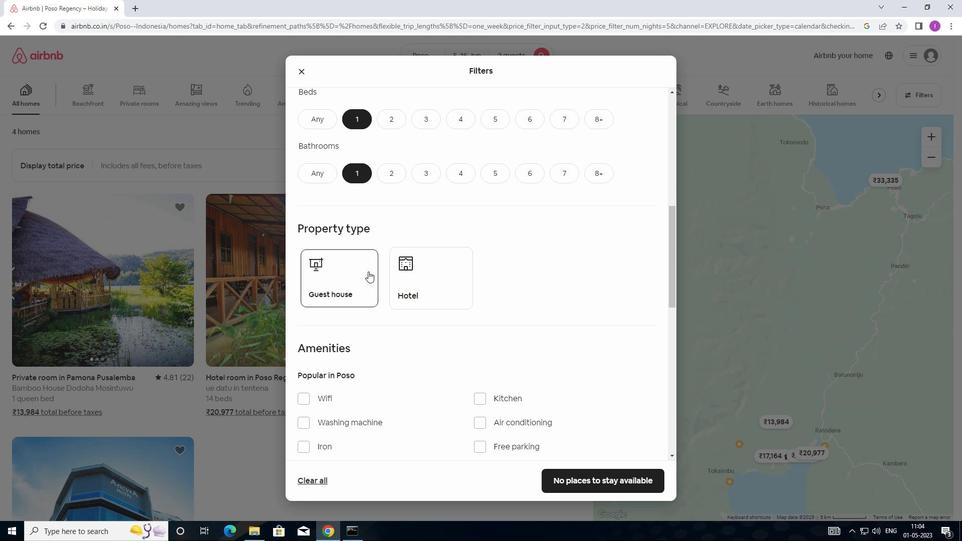 
Action: Mouse pressed left at (429, 284)
Screenshot: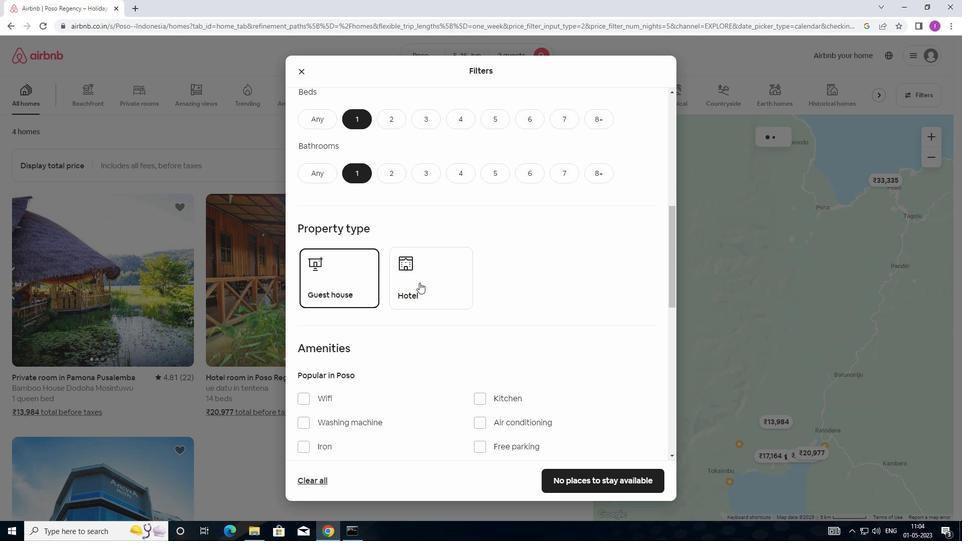 
Action: Mouse moved to (421, 313)
Screenshot: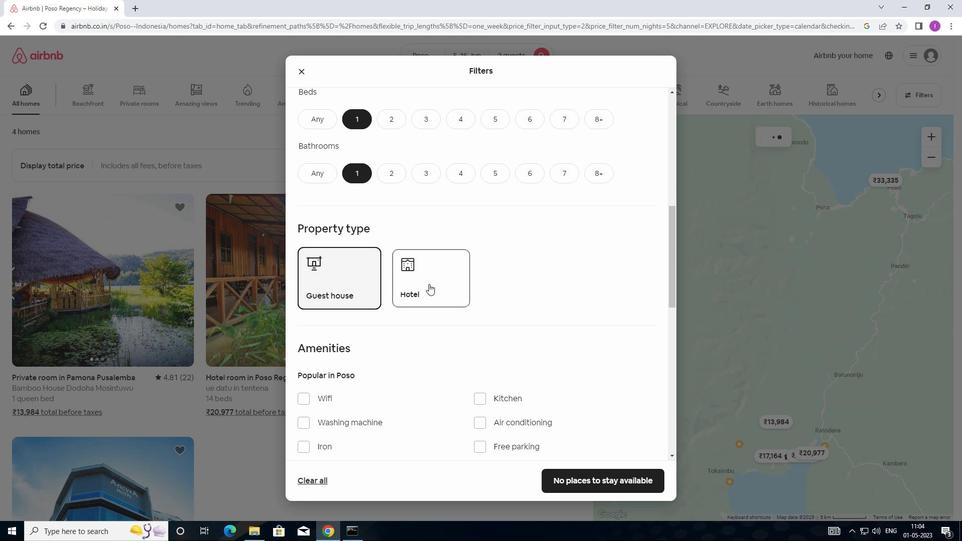 
Action: Mouse scrolled (421, 313) with delta (0, 0)
Screenshot: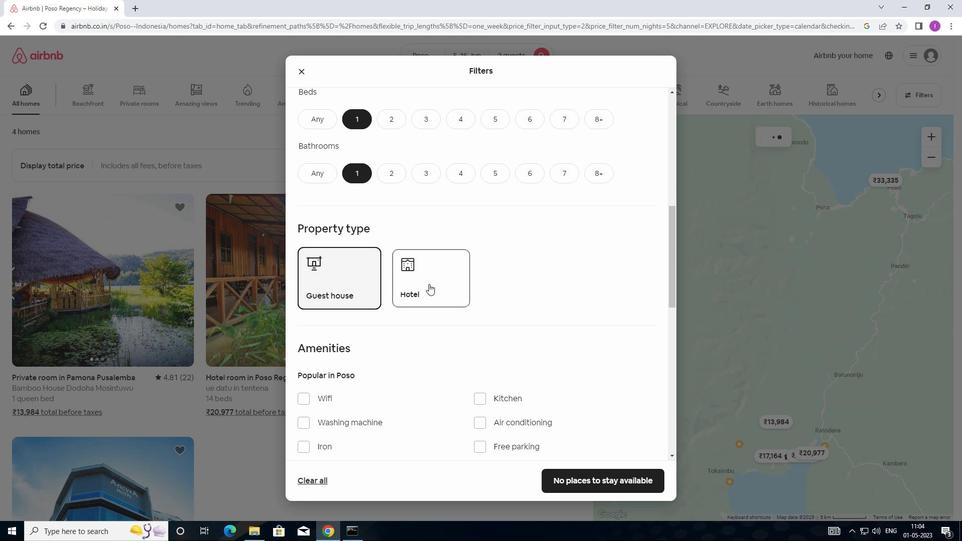 
Action: Mouse moved to (418, 322)
Screenshot: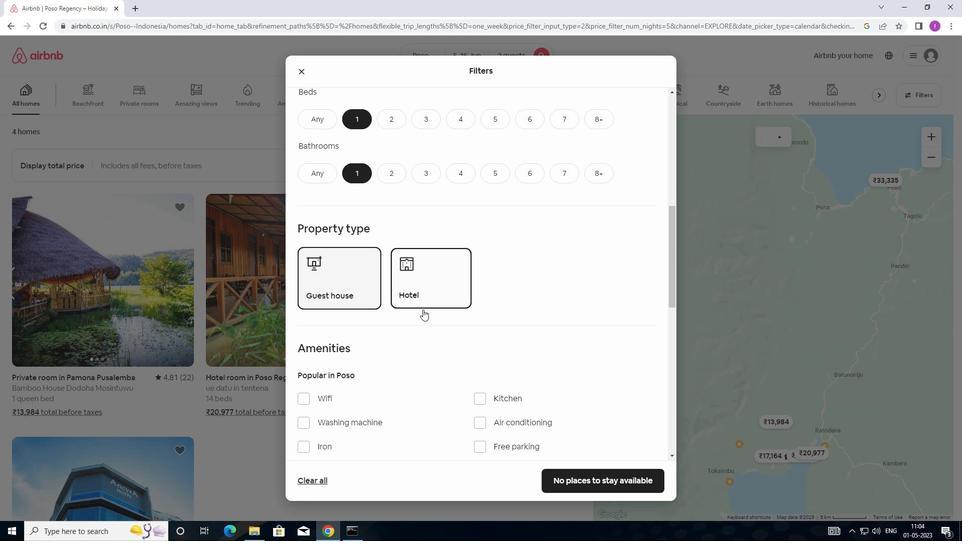 
Action: Mouse scrolled (418, 321) with delta (0, 0)
Screenshot: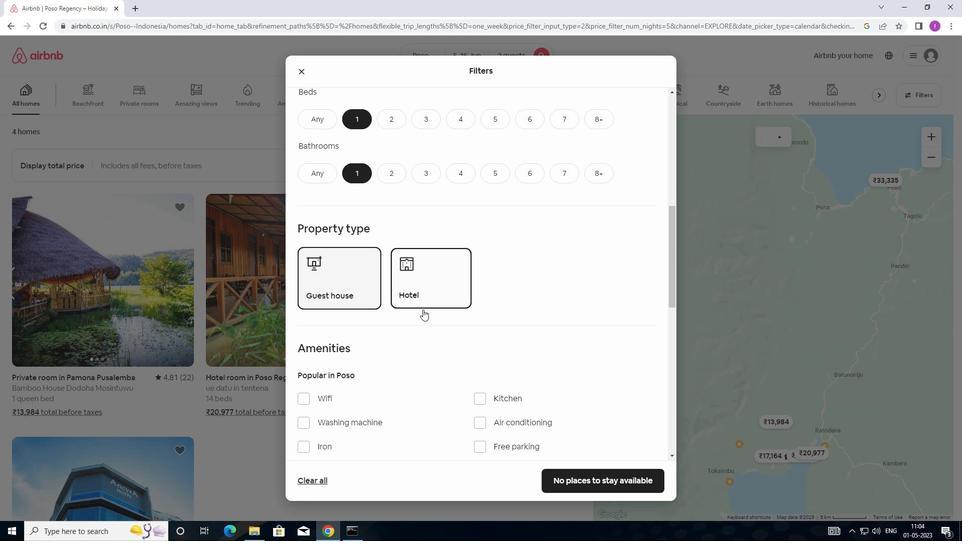 
Action: Mouse moved to (409, 334)
Screenshot: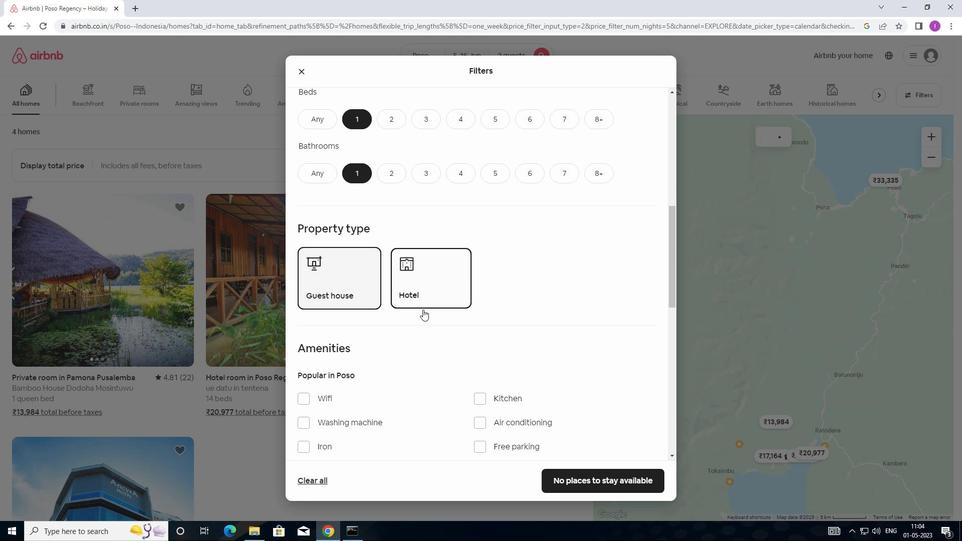 
Action: Mouse scrolled (409, 334) with delta (0, 0)
Screenshot: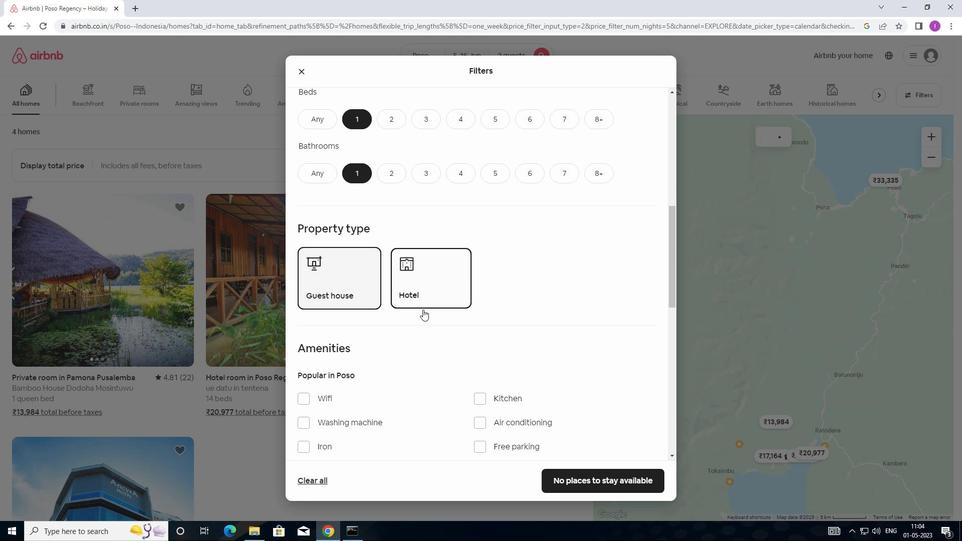 
Action: Mouse moved to (303, 248)
Screenshot: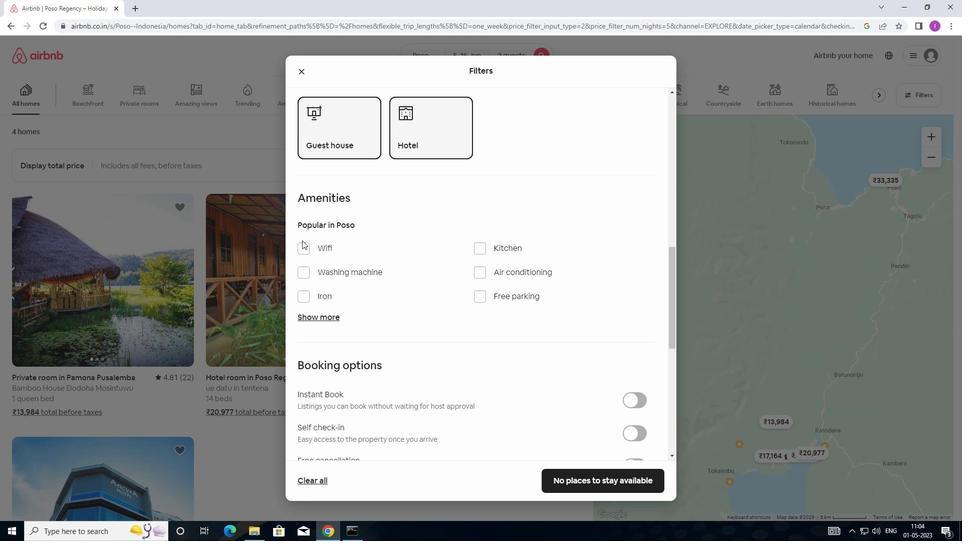 
Action: Mouse pressed left at (303, 248)
Screenshot: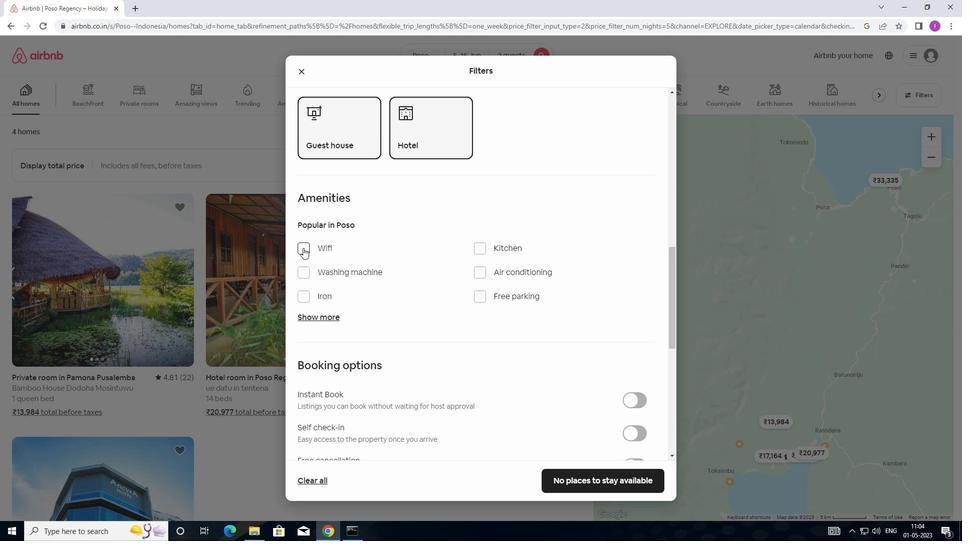 
Action: Mouse moved to (445, 320)
Screenshot: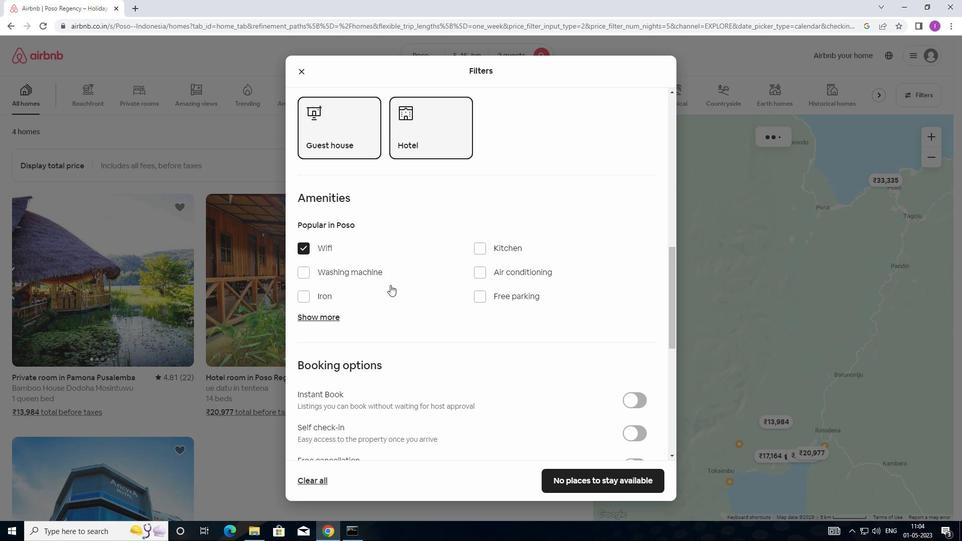 
Action: Mouse scrolled (445, 319) with delta (0, 0)
Screenshot: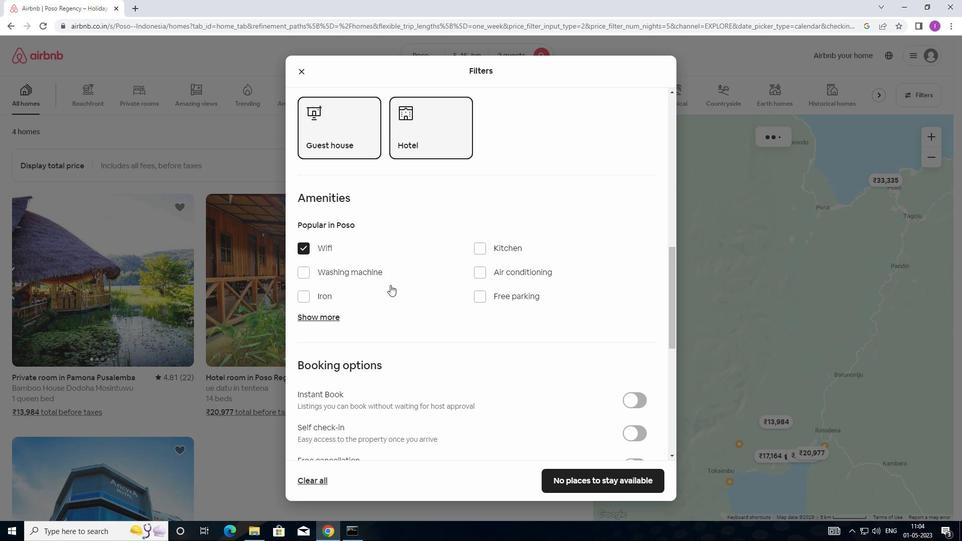 
Action: Mouse moved to (460, 323)
Screenshot: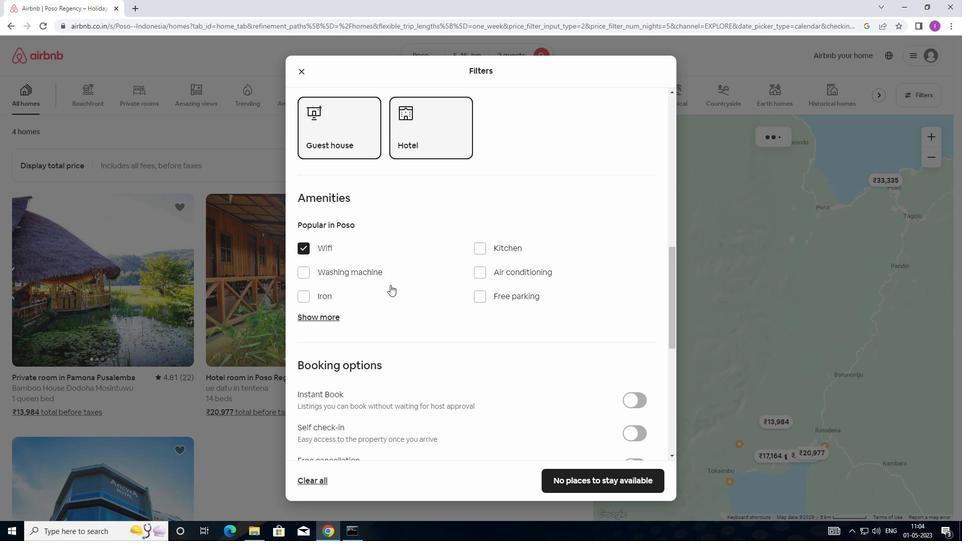 
Action: Mouse scrolled (460, 322) with delta (0, 0)
Screenshot: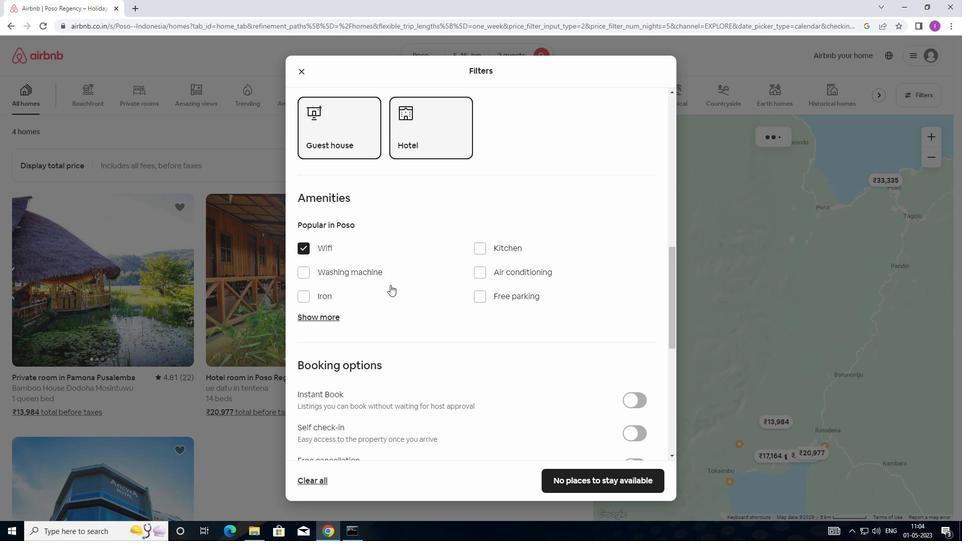 
Action: Mouse moved to (475, 323)
Screenshot: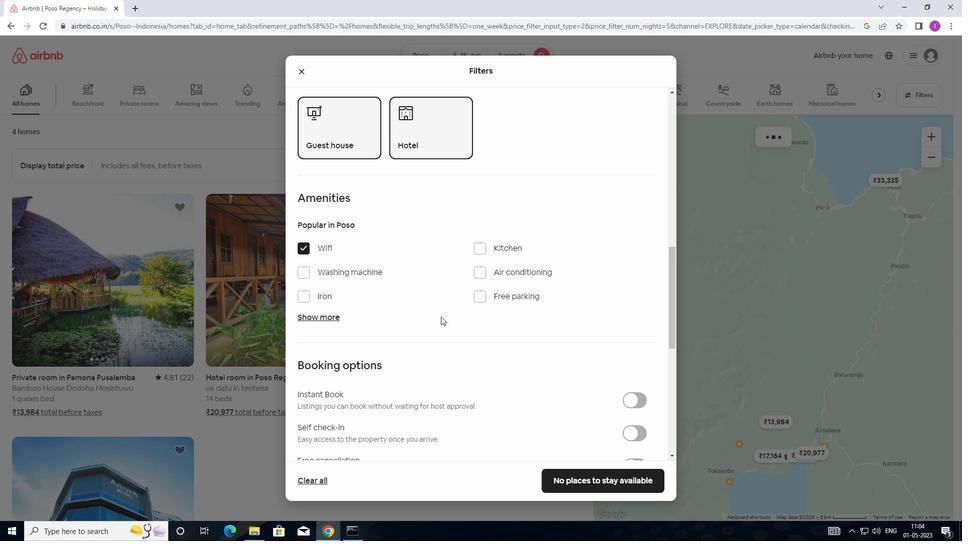 
Action: Mouse scrolled (475, 323) with delta (0, 0)
Screenshot: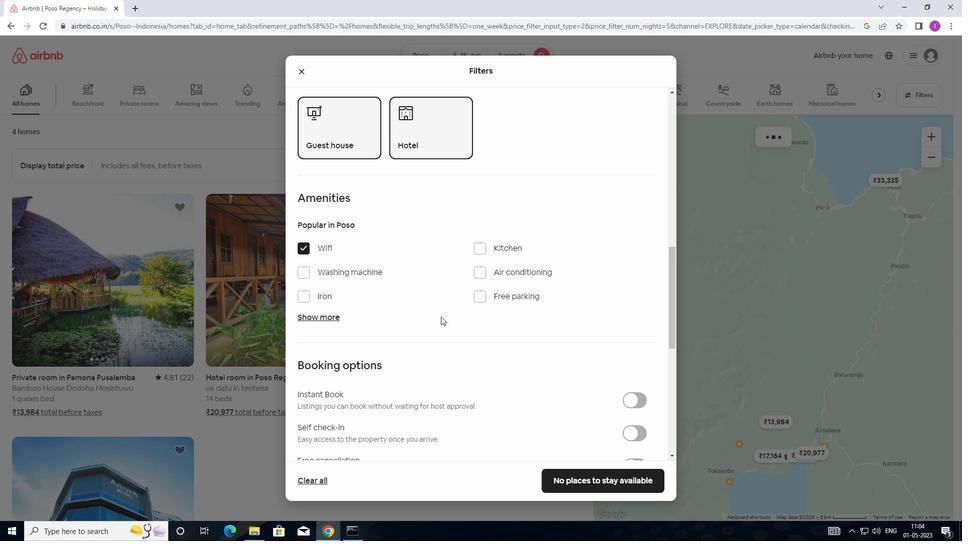 
Action: Mouse moved to (645, 274)
Screenshot: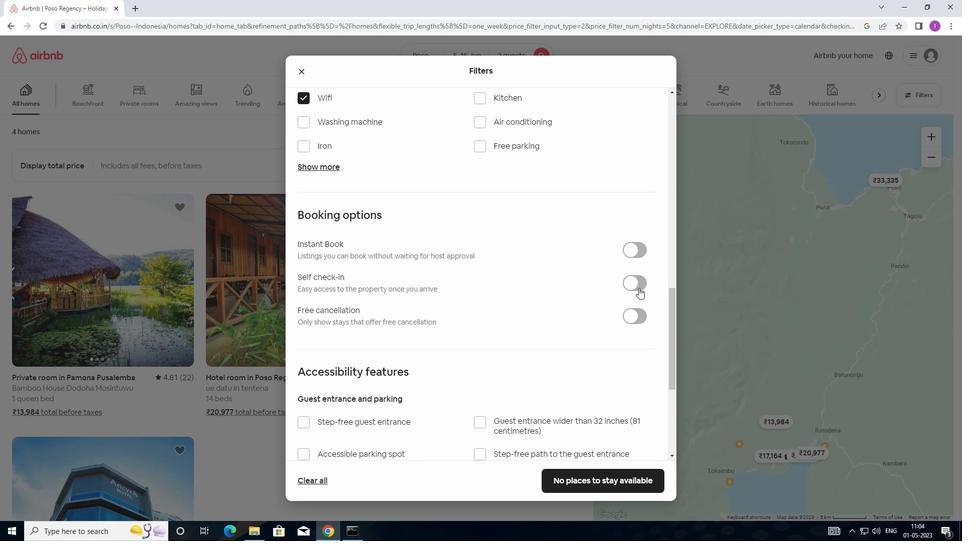 
Action: Mouse pressed left at (645, 274)
Screenshot: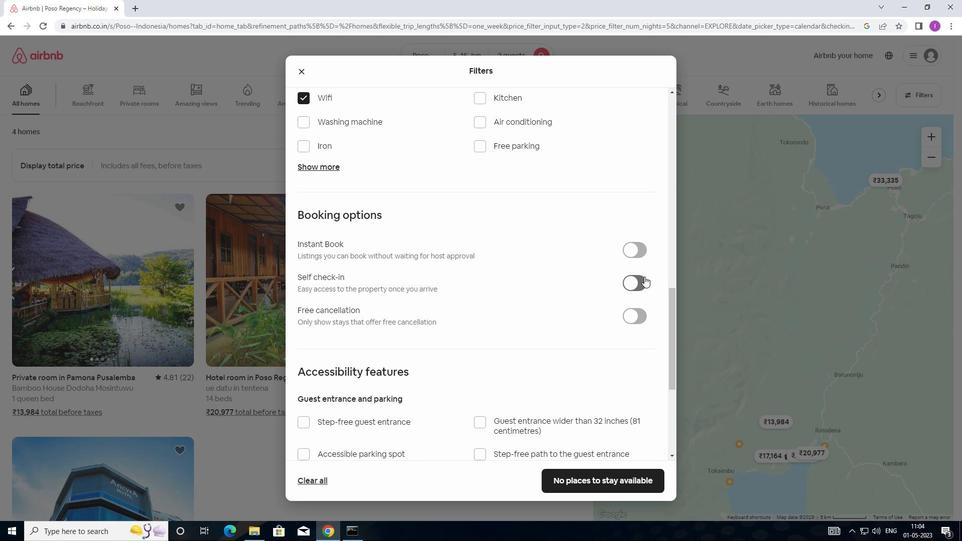 
Action: Mouse moved to (641, 283)
Screenshot: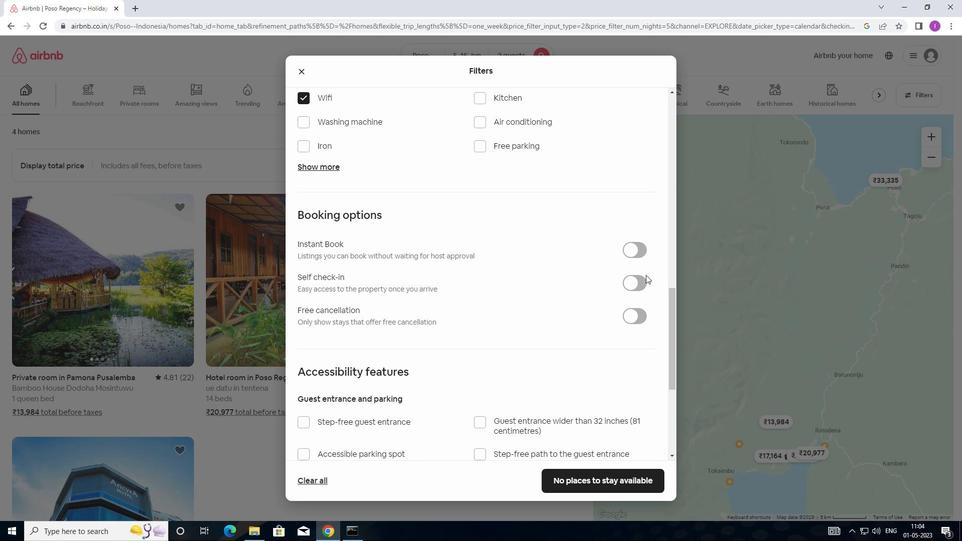
Action: Mouse pressed left at (641, 283)
Screenshot: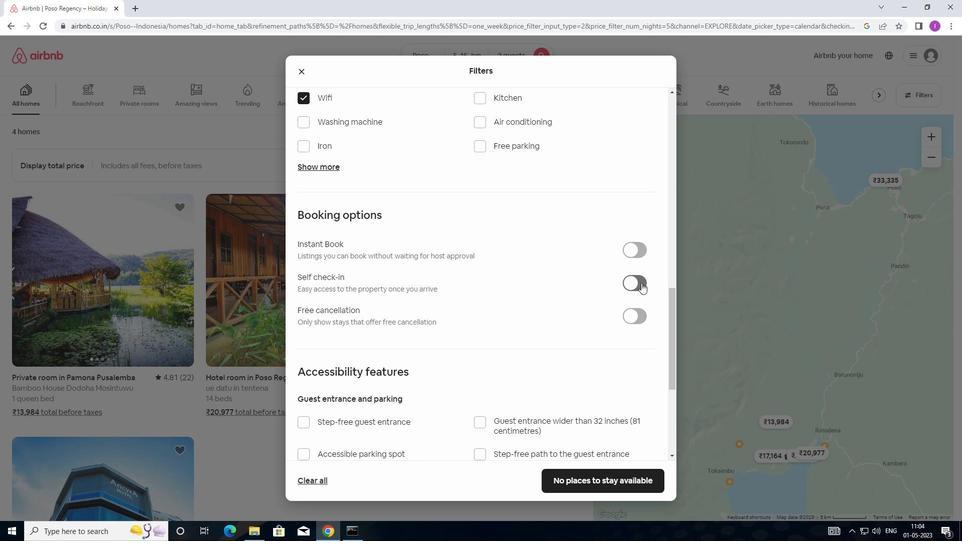 
Action: Mouse moved to (475, 341)
Screenshot: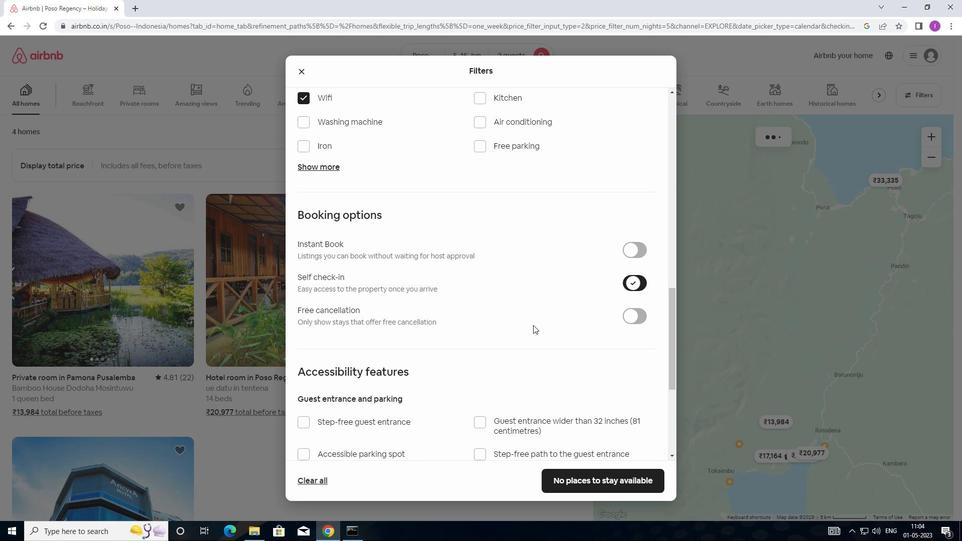 
Action: Mouse scrolled (475, 341) with delta (0, 0)
Screenshot: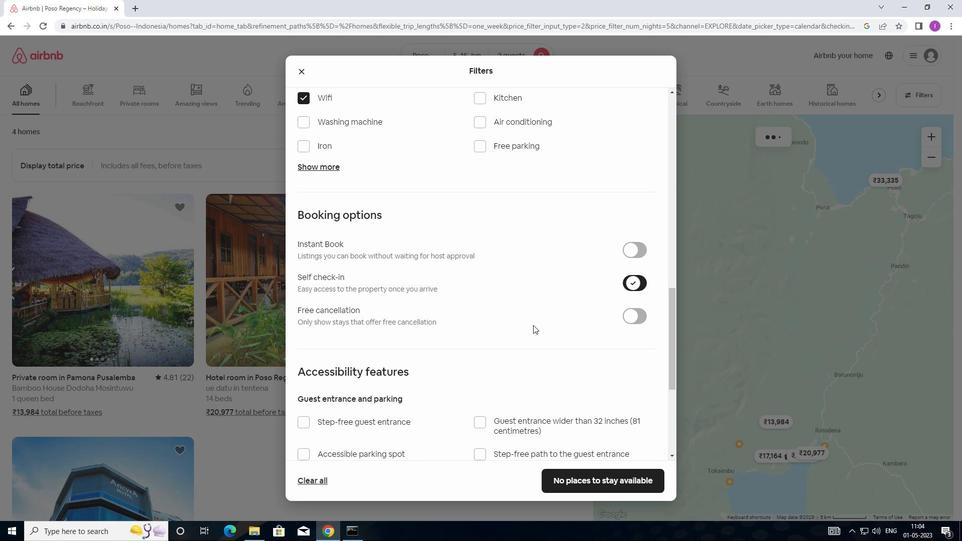 
Action: Mouse moved to (469, 344)
Screenshot: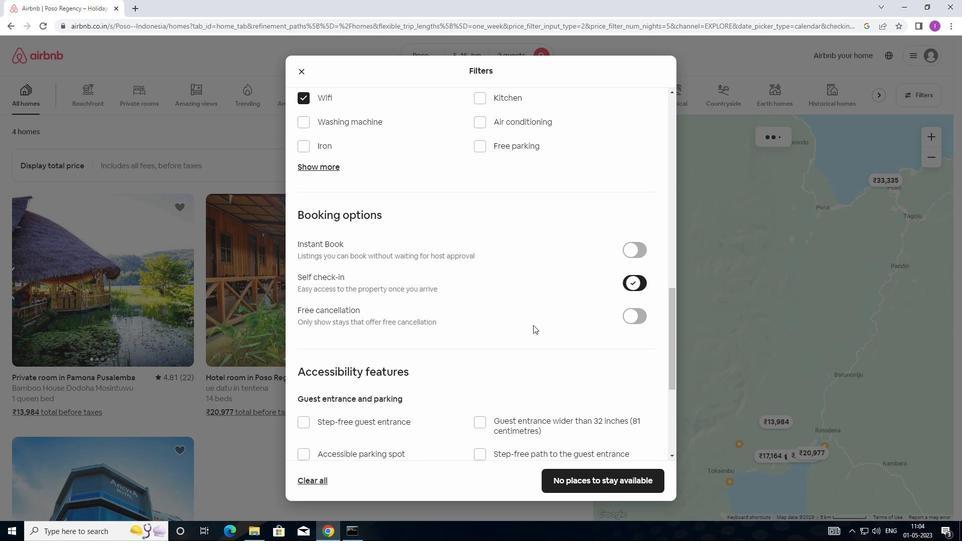 
Action: Mouse scrolled (469, 343) with delta (0, 0)
Screenshot: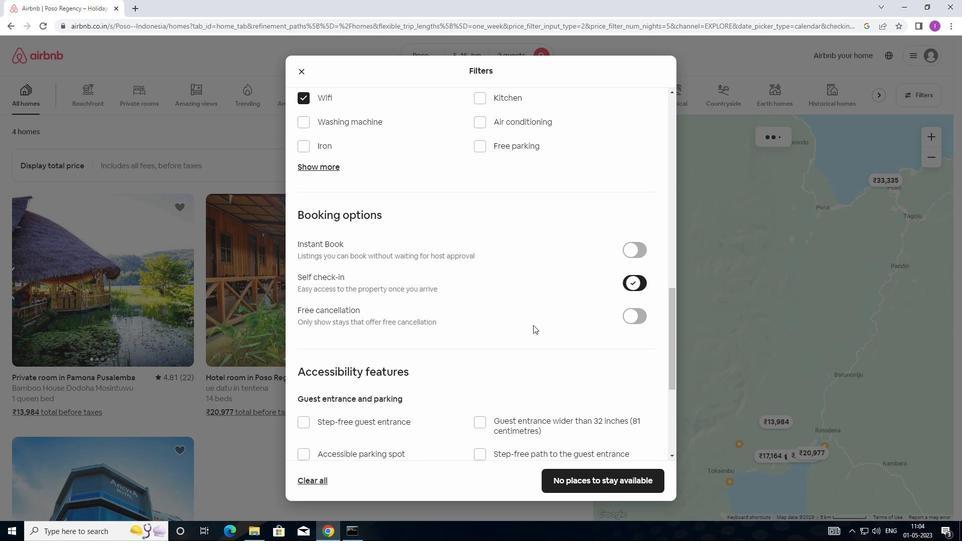 
Action: Mouse moved to (398, 365)
Screenshot: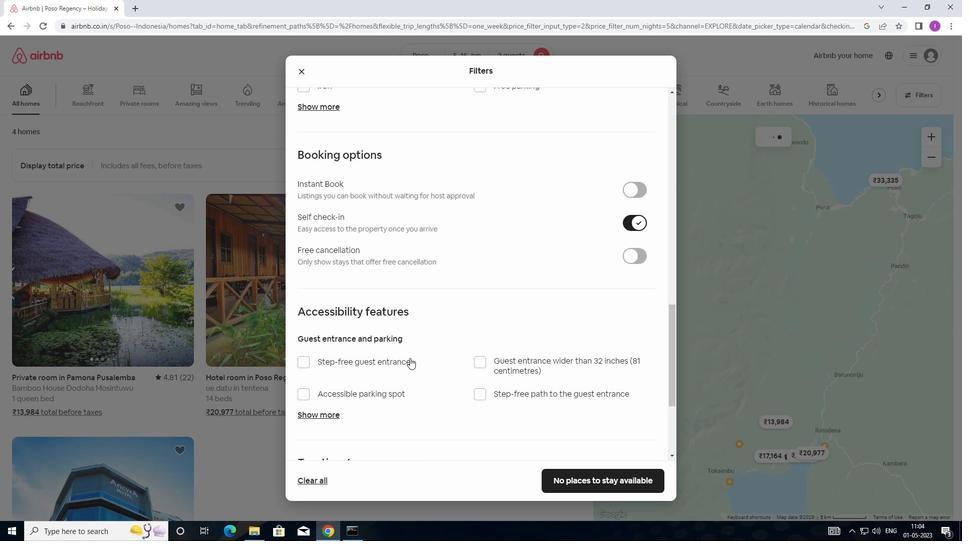 
Action: Mouse scrolled (398, 365) with delta (0, 0)
Screenshot: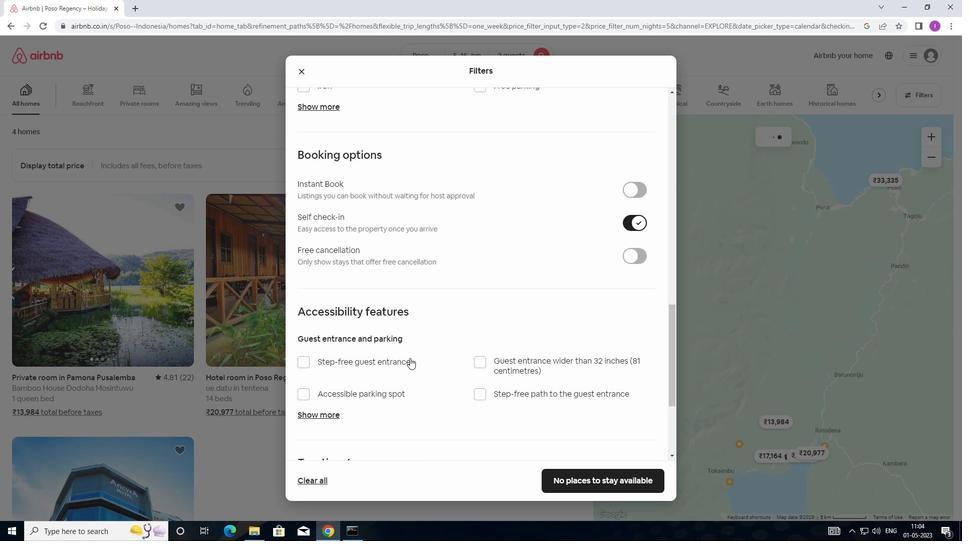 
Action: Mouse moved to (393, 370)
Screenshot: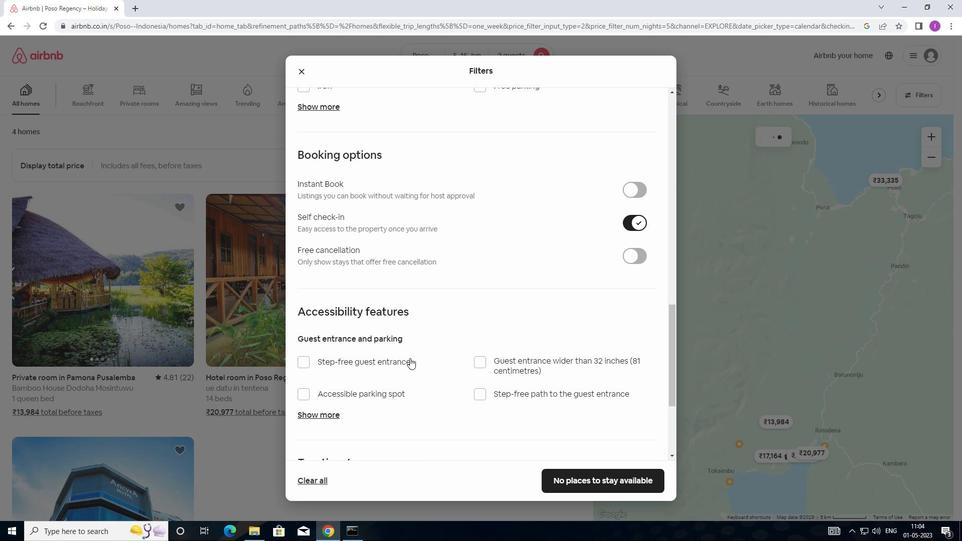 
Action: Mouse scrolled (393, 370) with delta (0, 0)
Screenshot: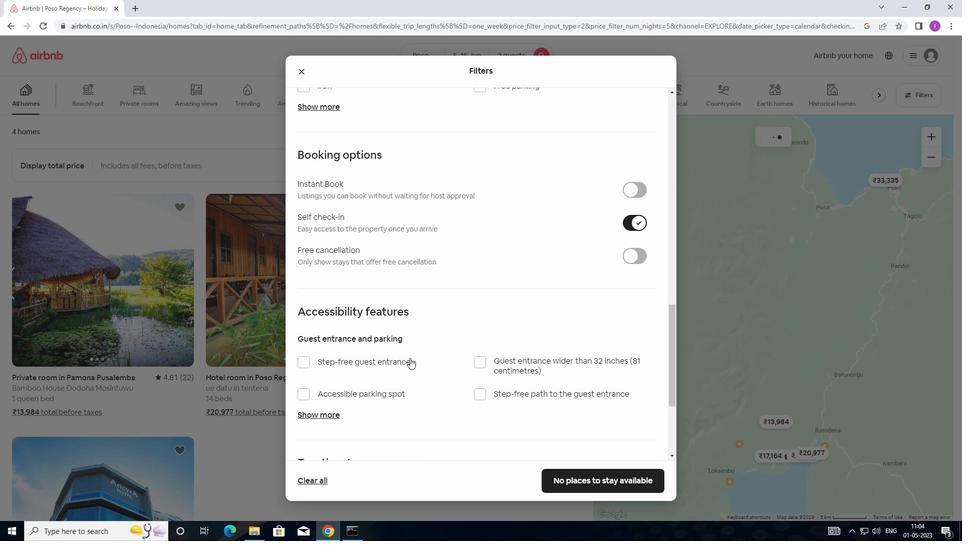 
Action: Mouse moved to (387, 377)
Screenshot: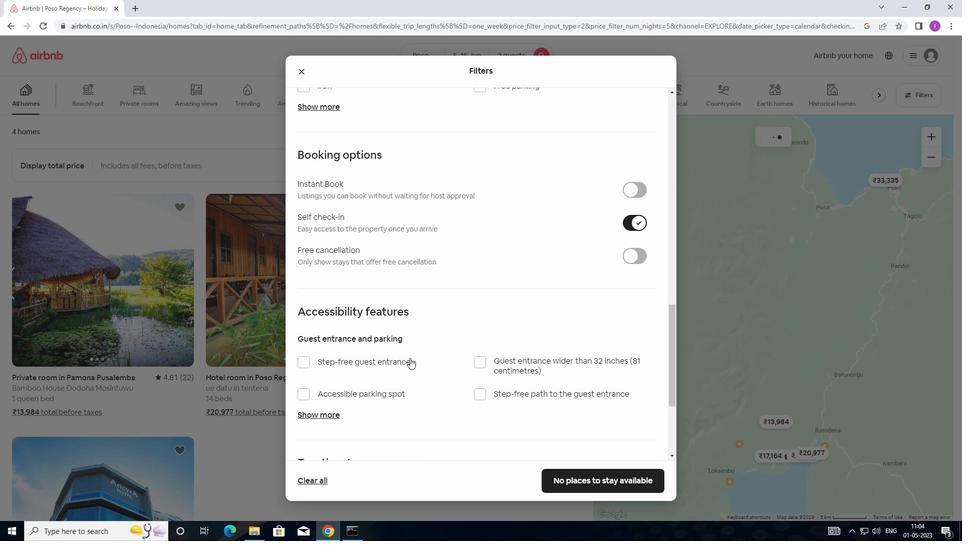 
Action: Mouse scrolled (387, 376) with delta (0, 0)
Screenshot: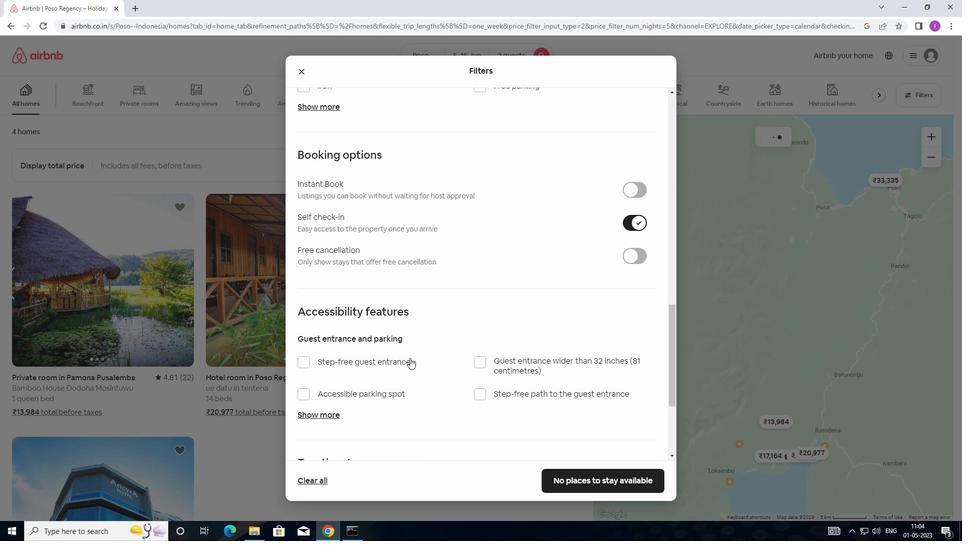 
Action: Mouse moved to (303, 436)
Screenshot: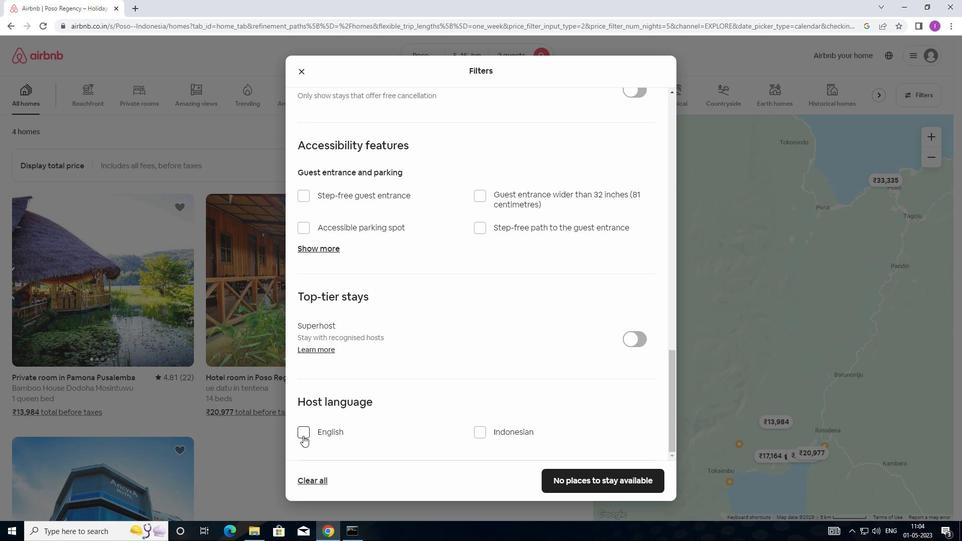 
Action: Mouse pressed left at (303, 436)
Screenshot: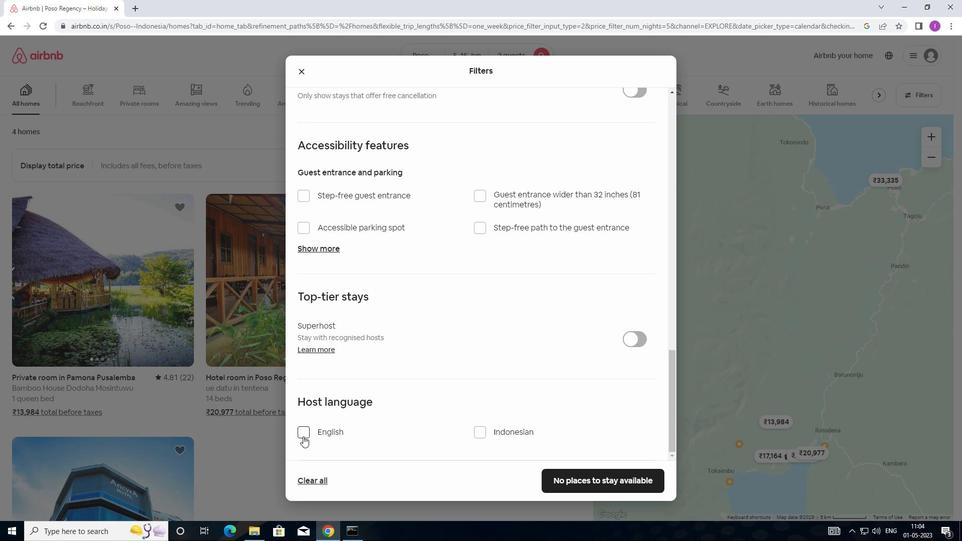 
Action: Mouse moved to (578, 489)
Screenshot: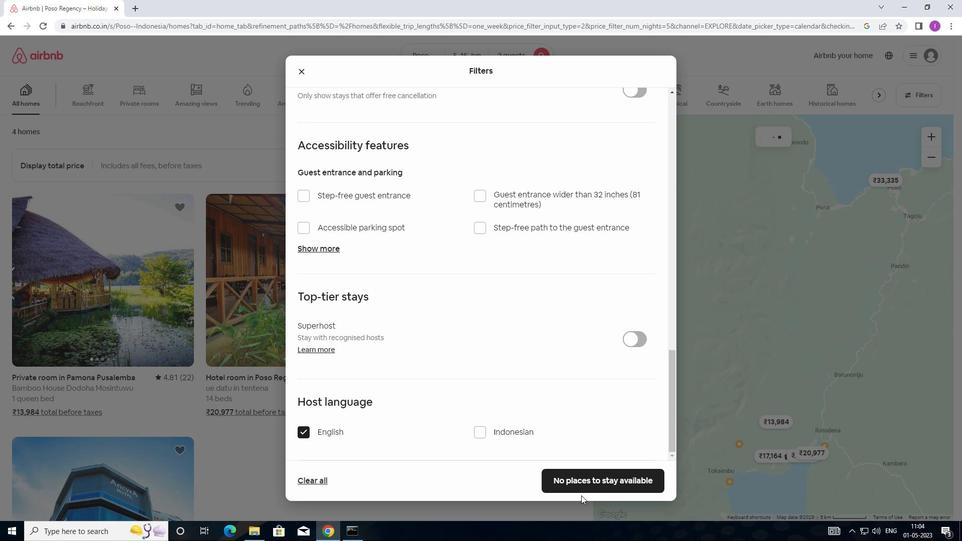 
Action: Mouse pressed left at (578, 489)
Screenshot: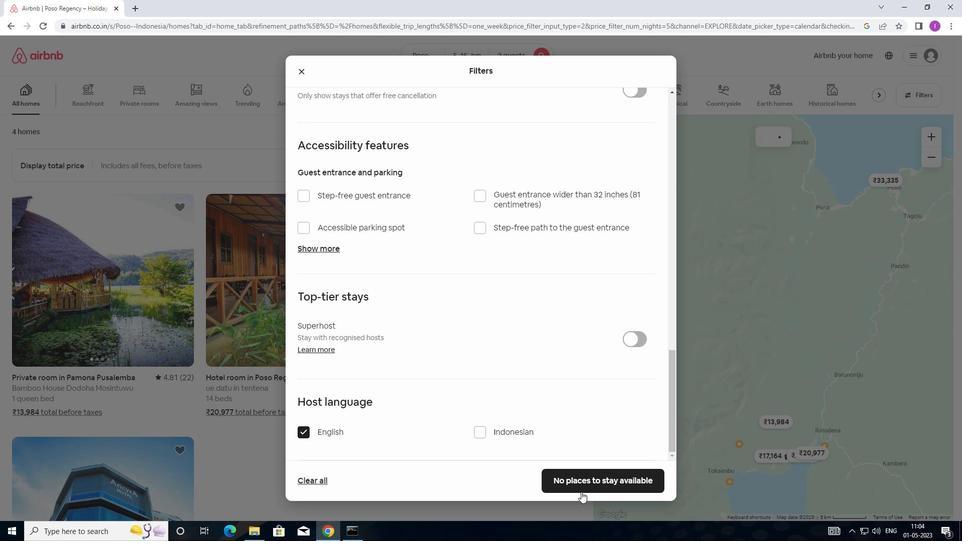 
Action: Mouse moved to (582, 487)
Screenshot: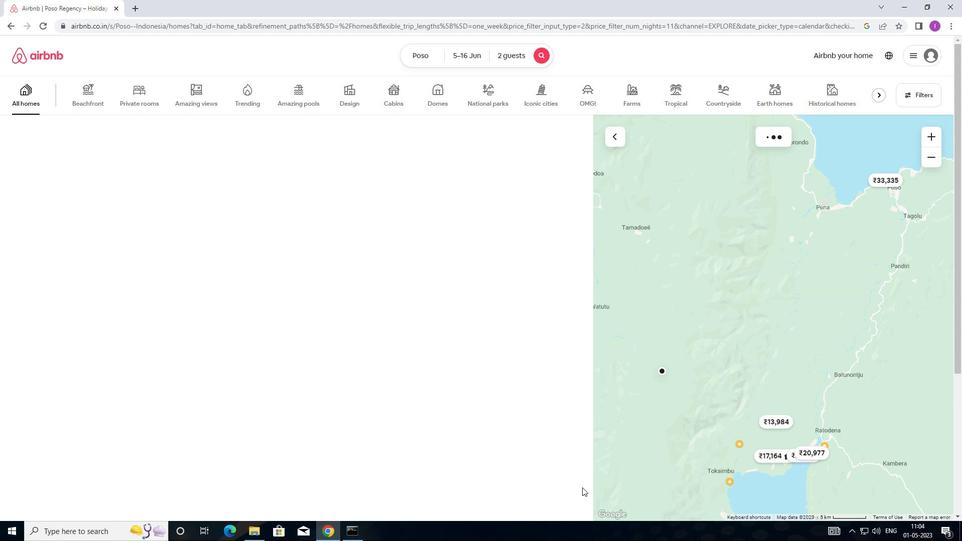 
